 Task: In the Contact  VictoriaLee@cornell.edu, Create email and send with subject: 'Welcome to a New Paradigm: Introducing Our Visionary Solution', and with mail content 'Good Morning,_x000D_
Welcome to a community of trailblazers and innovators. Discover a transformative opportunity that will empower you to thrive in your industry._x000D_
Thanks & Regards', attach the document: Terms_and_conditions.doc and insert image: visitingcard.jpg. Below Thanks and Regards, write facebook and insert the URL: 'www.facebook.com'. Mark checkbox to create task to follow up : Tomorrow. Logged in from softage.5@softage.net
Action: Mouse moved to (82, 52)
Screenshot: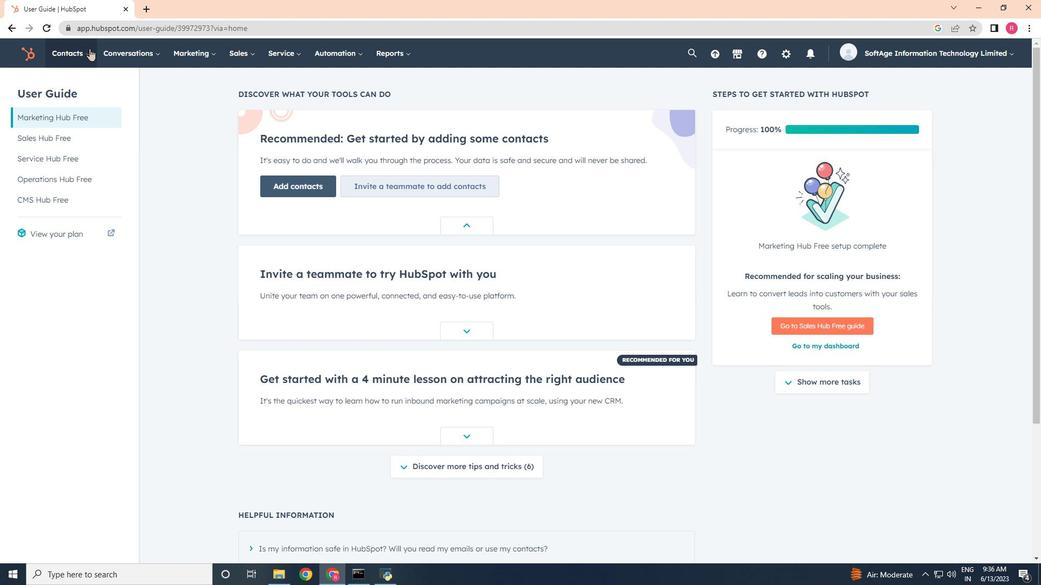 
Action: Mouse pressed left at (82, 52)
Screenshot: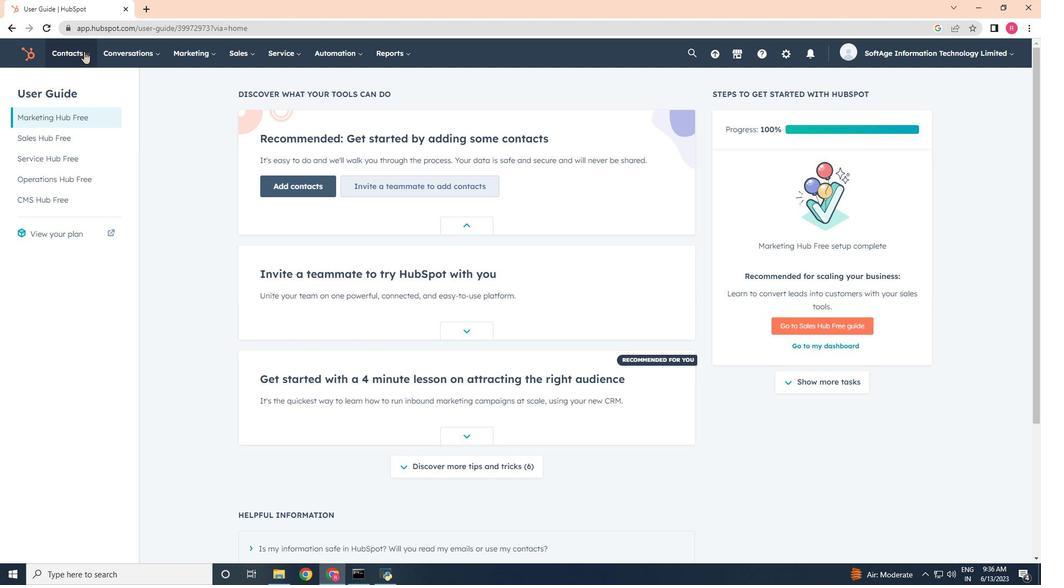 
Action: Mouse moved to (80, 59)
Screenshot: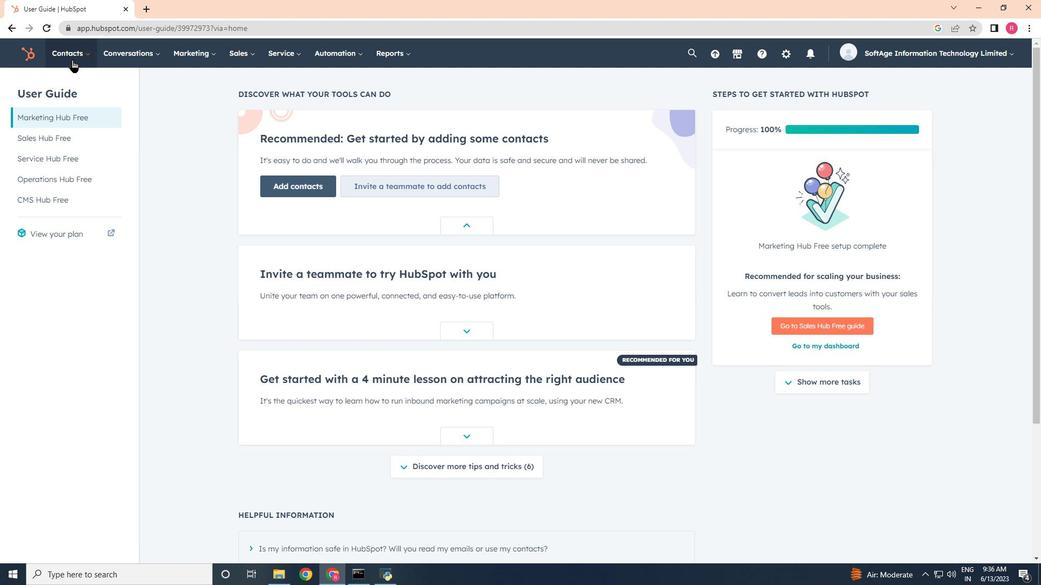 
Action: Mouse pressed left at (80, 59)
Screenshot: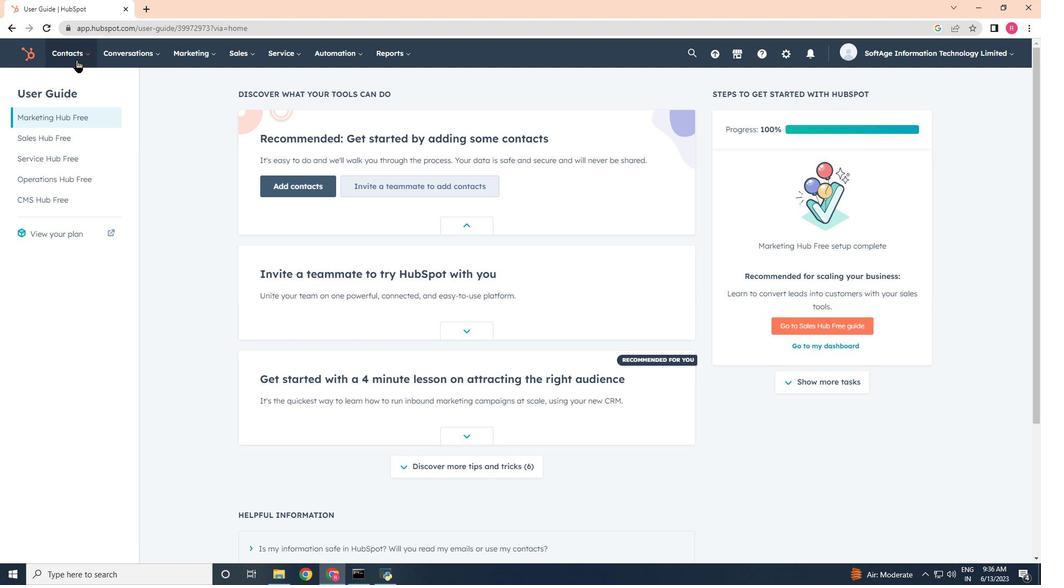 
Action: Mouse moved to (82, 77)
Screenshot: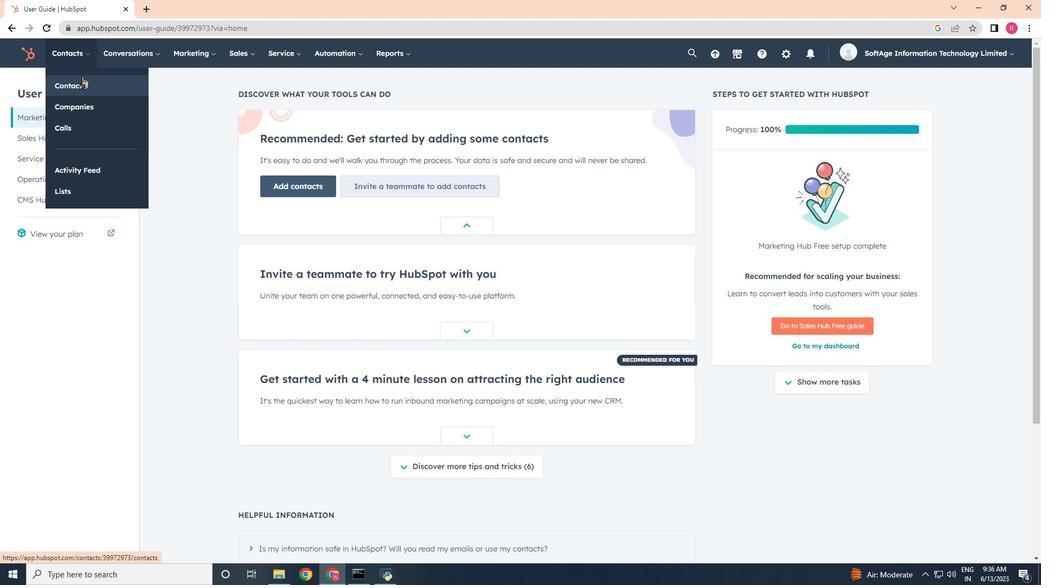 
Action: Mouse pressed left at (82, 77)
Screenshot: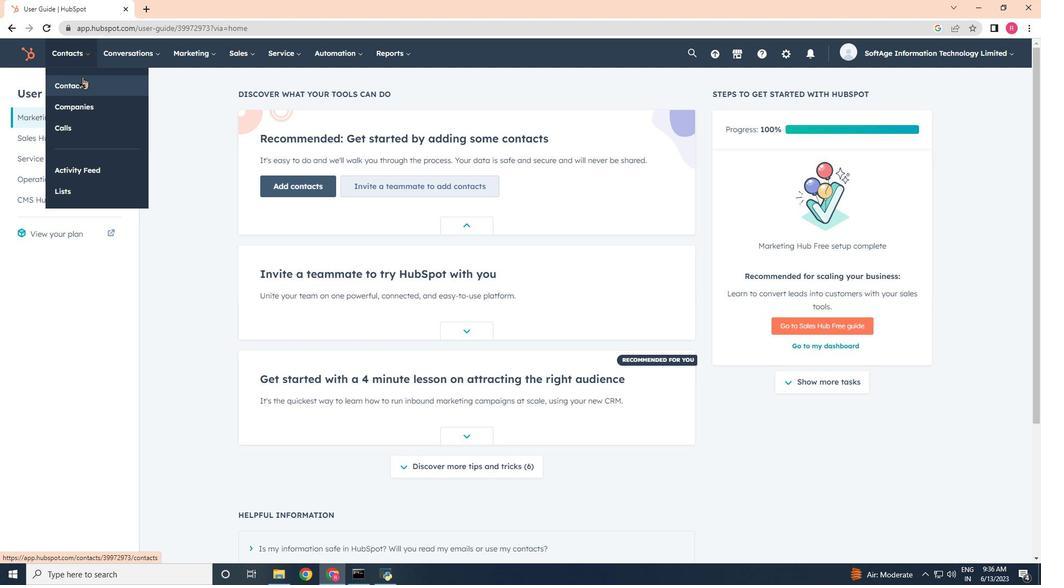 
Action: Mouse moved to (89, 177)
Screenshot: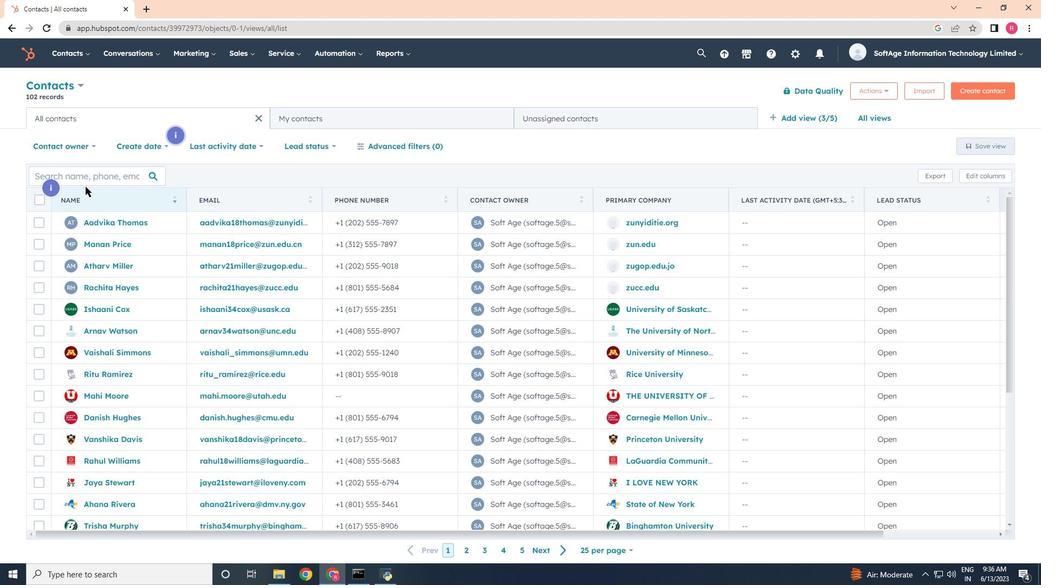 
Action: Mouse pressed left at (89, 177)
Screenshot: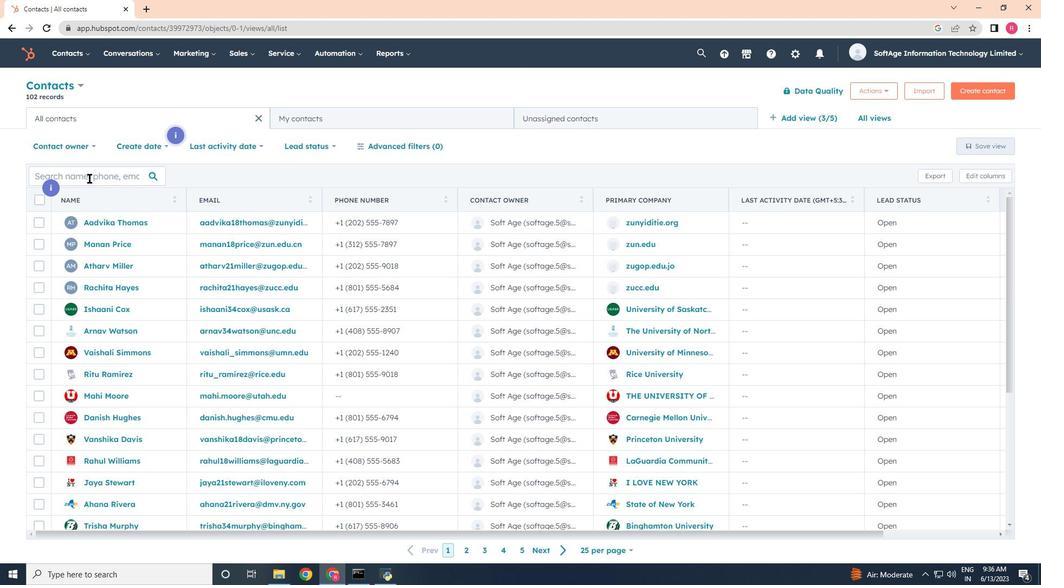 
Action: Mouse moved to (92, 175)
Screenshot: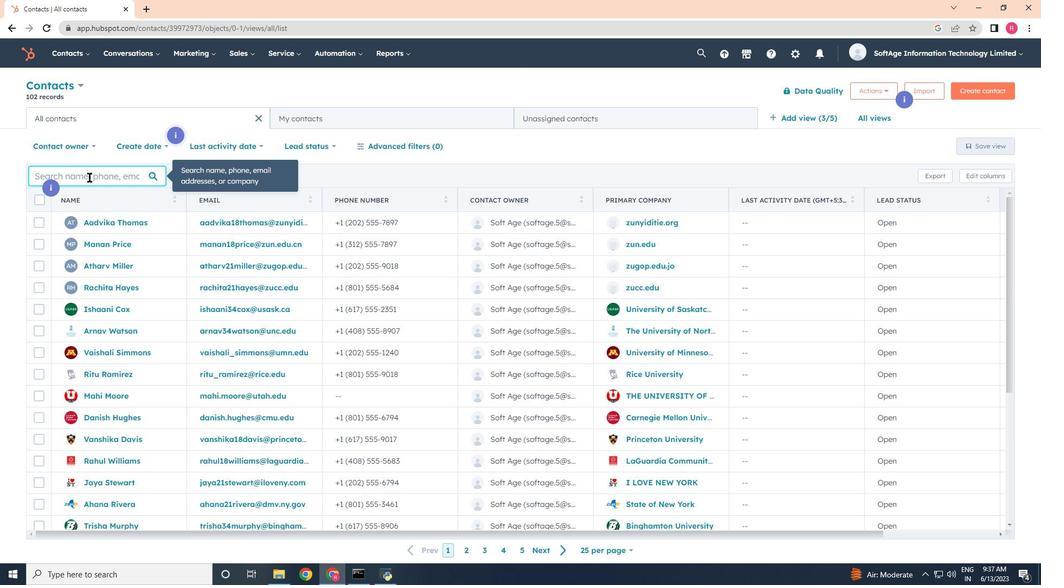 
Action: Key pressed <Key.shift>Vis<Key.backspace>ctoria<Key.shift>Lee<Key.shift>@cornell.edu
Screenshot: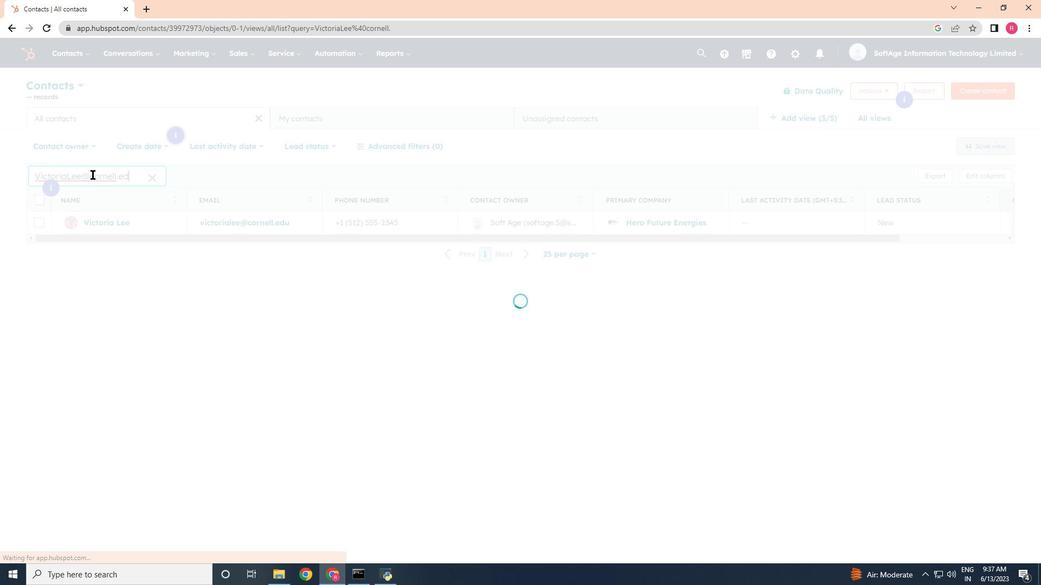 
Action: Mouse moved to (110, 222)
Screenshot: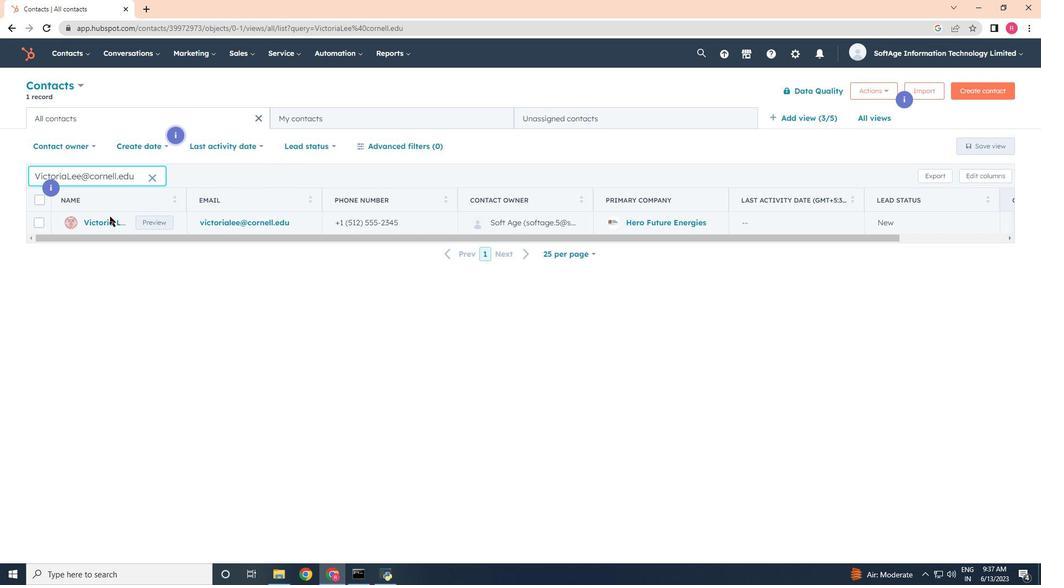 
Action: Mouse pressed left at (110, 222)
Screenshot: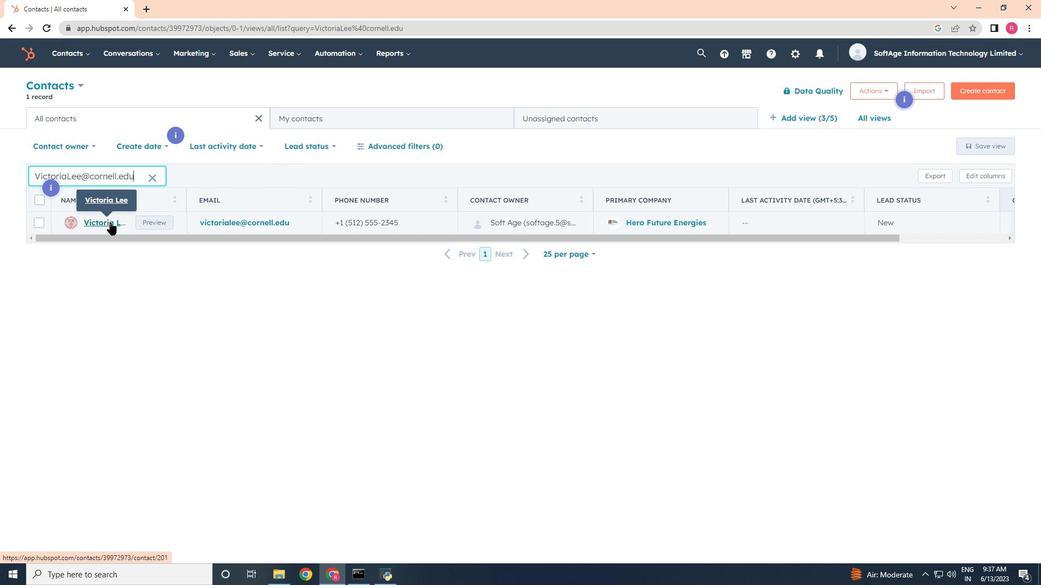 
Action: Mouse moved to (75, 183)
Screenshot: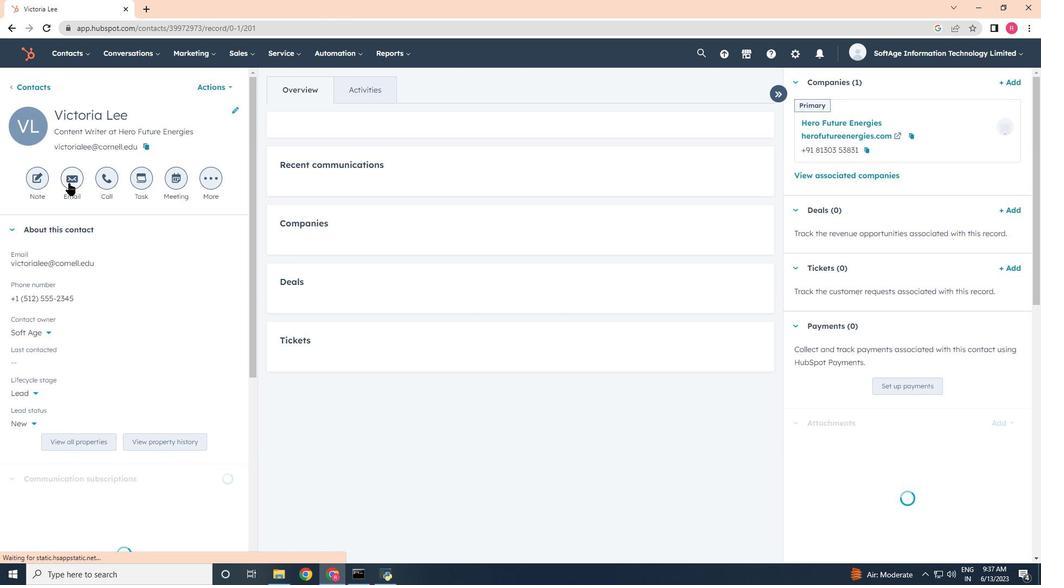 
Action: Mouse pressed left at (75, 183)
Screenshot: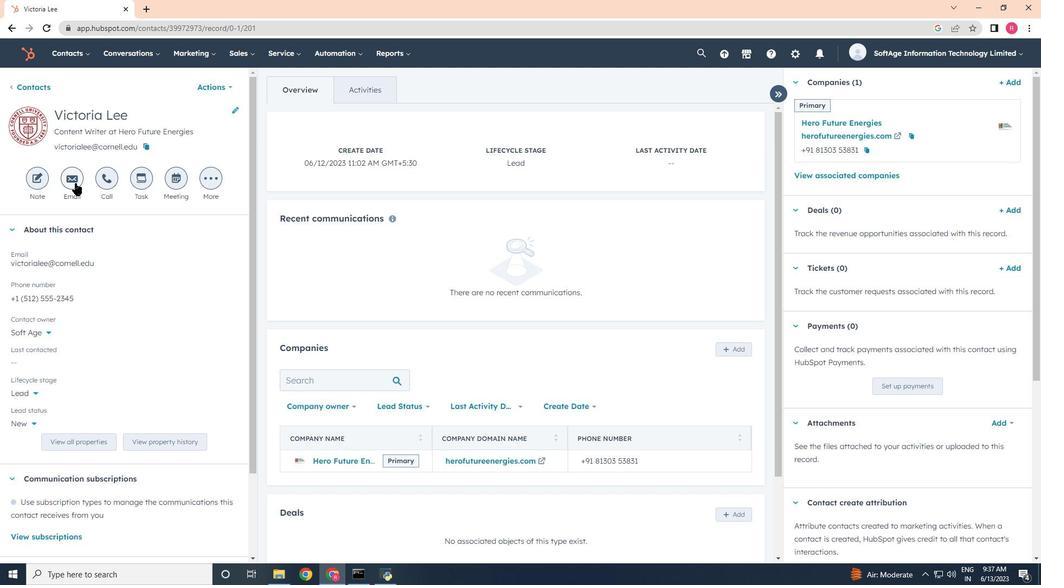 
Action: Mouse moved to (921, 276)
Screenshot: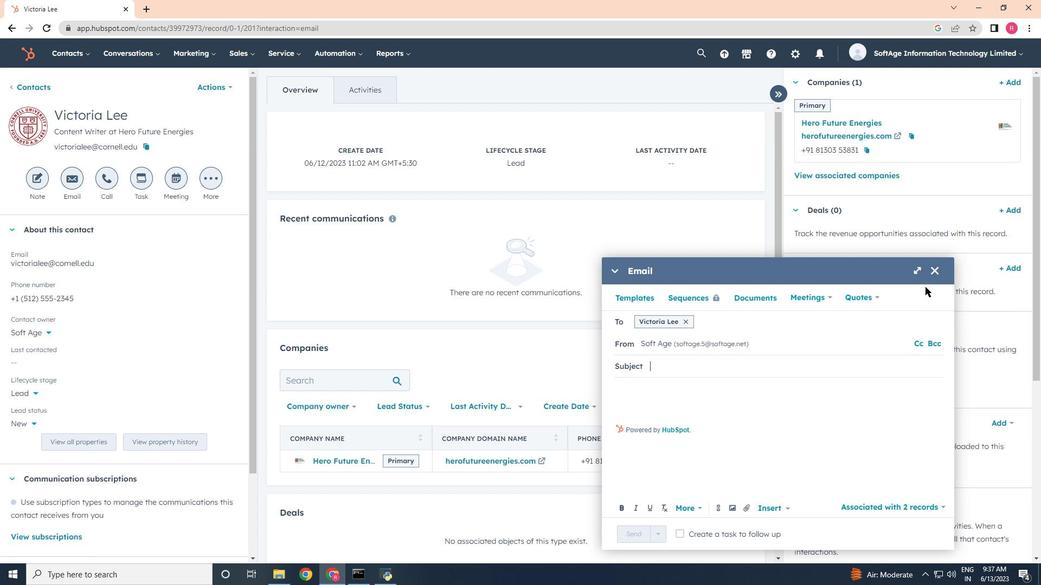 
Action: Mouse pressed left at (921, 276)
Screenshot: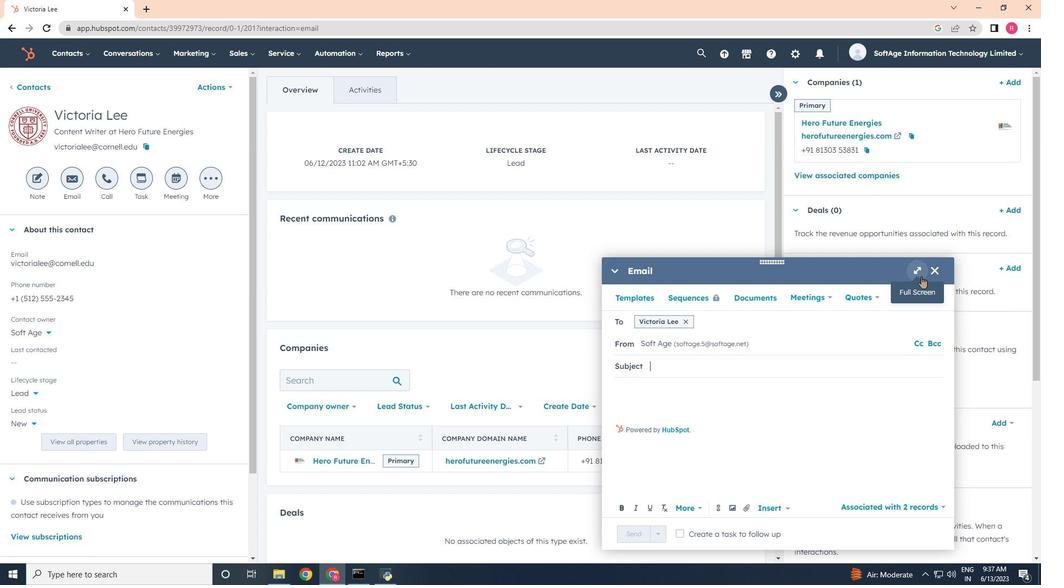 
Action: Mouse moved to (414, 354)
Screenshot: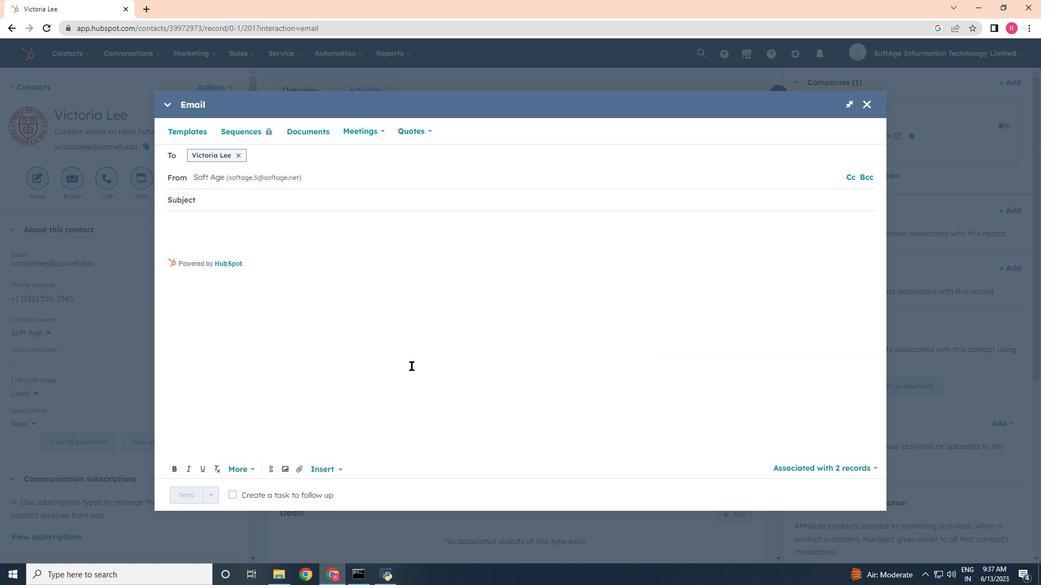 
Action: Key pressed <Key.shift>Welcome<Key.space>to<Key.space><Key.shift>a<Key.space><Key.shift>New<Key.space><Key.shift>{<Key.backspace><Key.shift>Paradigm<Key.shift_r>:<Key.space><Key.shift>Introducing<Key.space><Key.shift>Our<Key.space><Key.shift>C<Key.backspace>=<Key.backspace><Key.shift><Key.shift><Key.shift><Key.shift><Key.shift><Key.shift><Key.shift><Key.shift><Key.shift><Key.shift><Key.shift><Key.shift><Key.shift><Key.shift><Key.shift><Key.shift><Key.shift><Key.shift><Key.shift><Key.shift><Key.shift><Key.shift><Key.shift><Key.shift><Key.shift><Key.shift><Key.shift><Key.shift><Key.shift><Key.shift>Visionary<Key.space><Key.shift>Solution<Key.space><Key.backspace>,
Screenshot: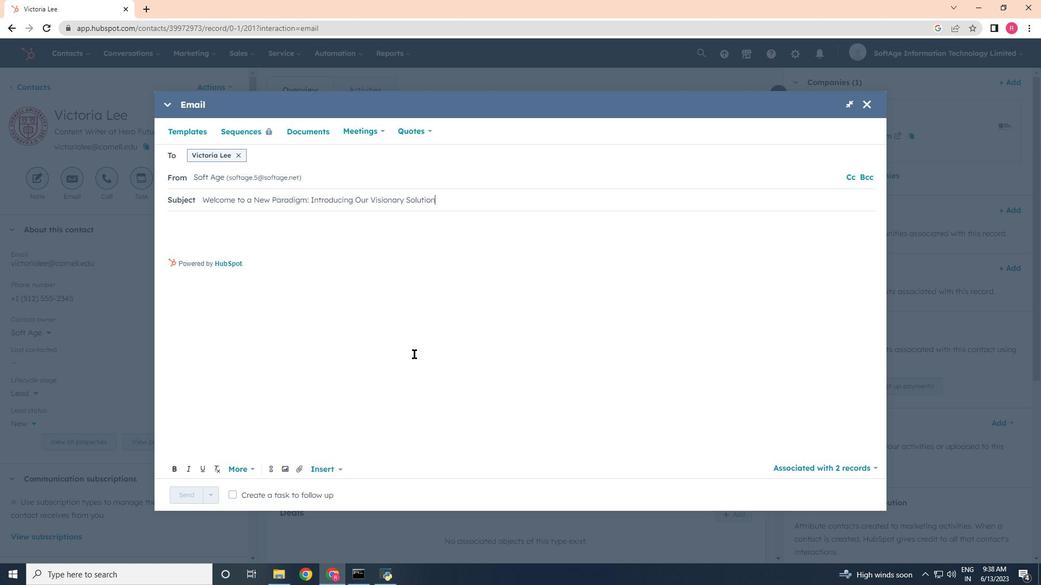 
Action: Mouse moved to (213, 233)
Screenshot: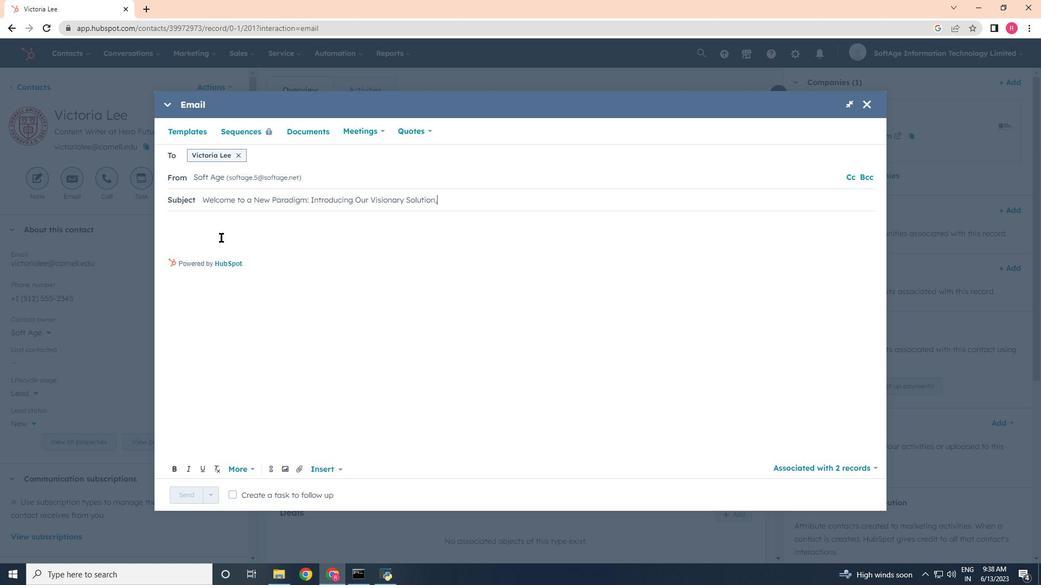 
Action: Mouse pressed left at (213, 233)
Screenshot: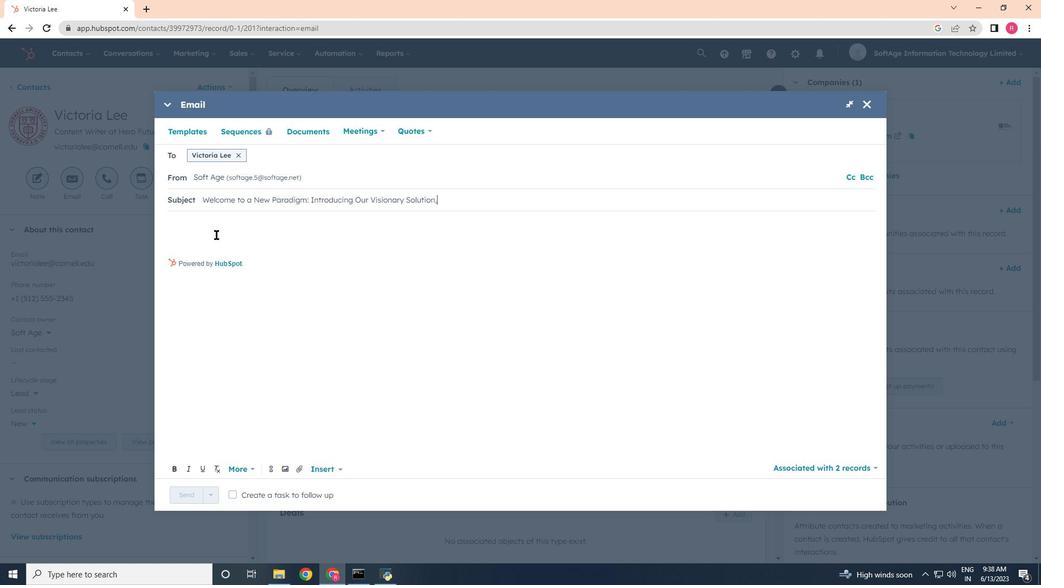 
Action: Key pressed <Key.backspace><Key.backspace><Key.shift>Good<Key.space><Key.shift><Key.shift><Key.shift><Key.shift><Key.shift><Key.shift><Key.shift>Morning,<Key.enter><Key.enter><Key.shift>Welcome<Key.space>to<Key.space>a<Key.space>community<Key.space>of<Key.space>traiblazers<Key.space><Key.backspace><Key.backspace><Key.backspace><Key.backspace><Key.backspace><Key.backspace><Key.backspace><Key.backspace><Key.backspace>ilblazers<Key.space>and<Key.space>innovators<Key.space><Key.backspace>.<Key.space>de<Key.backspace>iscover<Key.space>a<Key.space>transformative<Key.space>opportunity<Key.space>the<Key.backspace>at<Key.space>wil<Key.space><Key.backspace>l<Key.space>empower<Key.space>you<Key.space>to<Key.space>thrive<Key.space>in<Key.space>your<Key.space>industry<Key.space><Key.backspace>.<Key.enter><Key.enter><Key.shift><Key.shift><Key.shift>Thanks<Key.space><Key.shift><Key.shift><Key.shift><Key.shift><Key.shift><Key.shift><Key.shift><Key.shift><Key.shift><Key.shift><Key.shift><Key.shift><Key.shift><Key.shift><Key.shift><Key.shift><Key.shift><Key.shift><Key.shift><Key.shift><Key.shift><Key.shift><Key.shift><Key.shift><Key.shift><Key.shift><Key.shift><Key.shift><Key.shift><Key.shift>&<Key.space><Key.shift>Regards,<Key.enter>
Screenshot: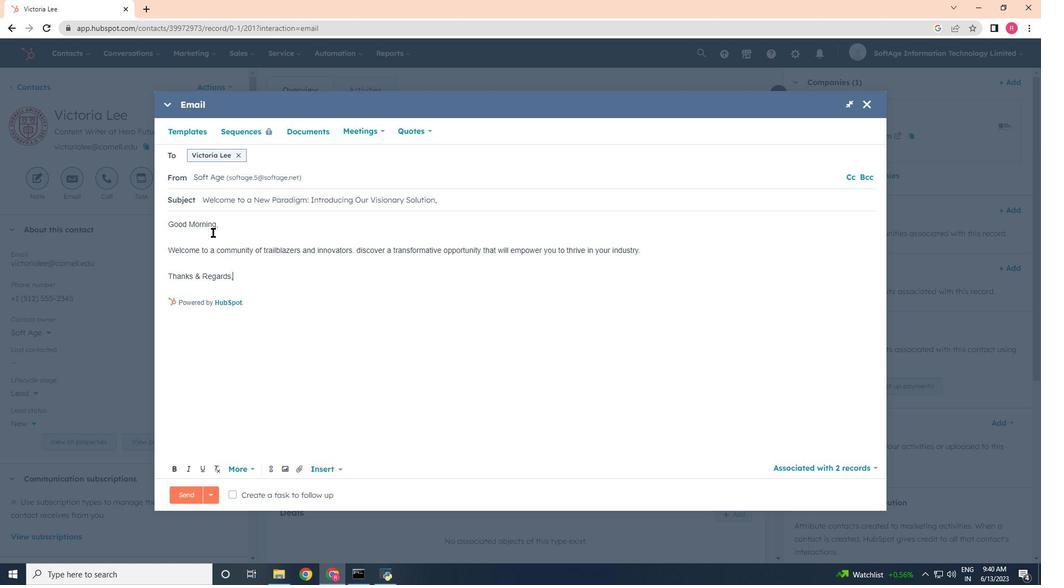 
Action: Mouse moved to (300, 473)
Screenshot: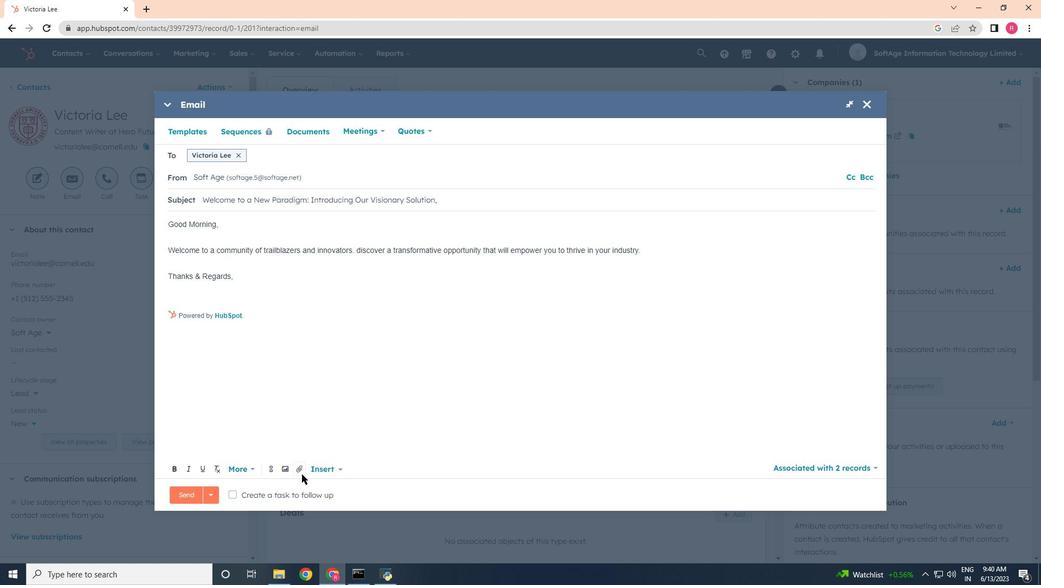 
Action: Mouse pressed left at (300, 473)
Screenshot: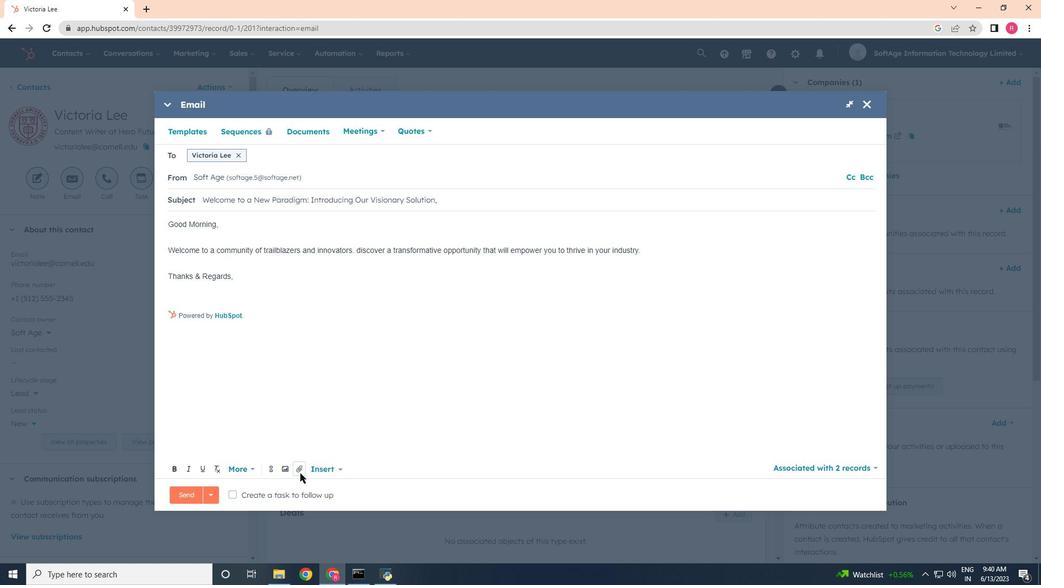 
Action: Mouse moved to (313, 442)
Screenshot: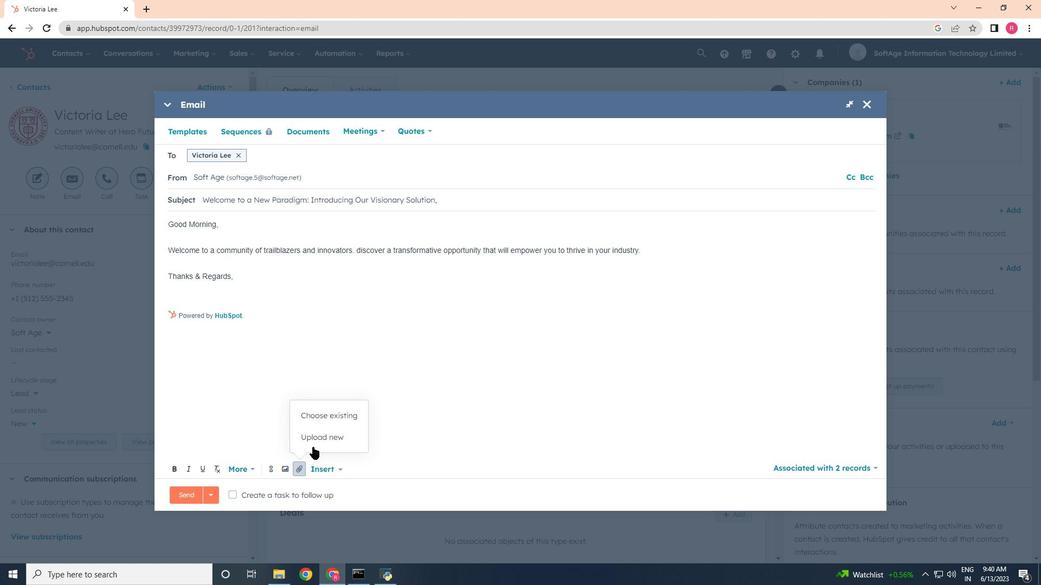
Action: Mouse pressed left at (313, 442)
Screenshot: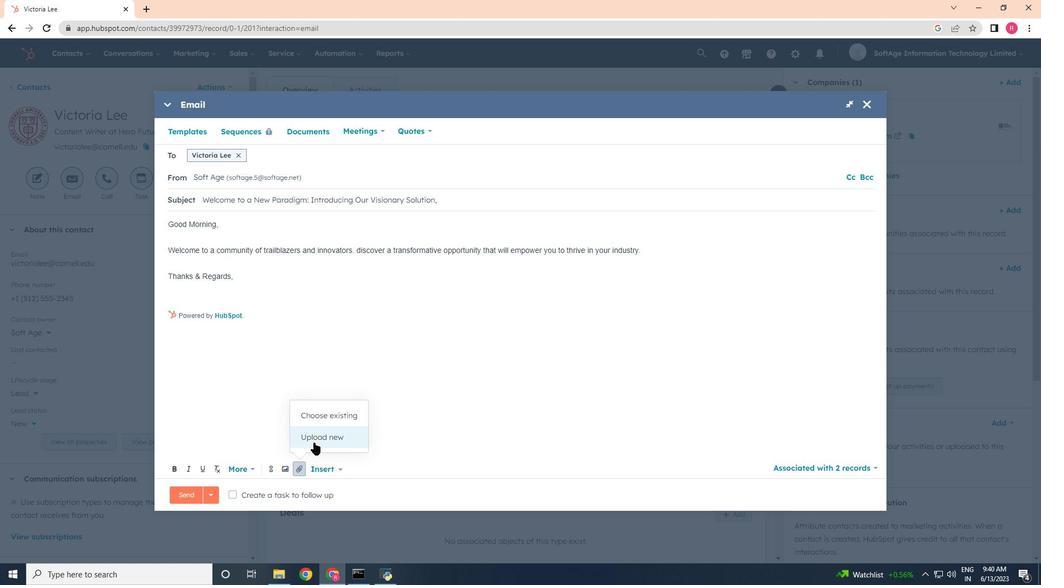 
Action: Mouse moved to (191, 198)
Screenshot: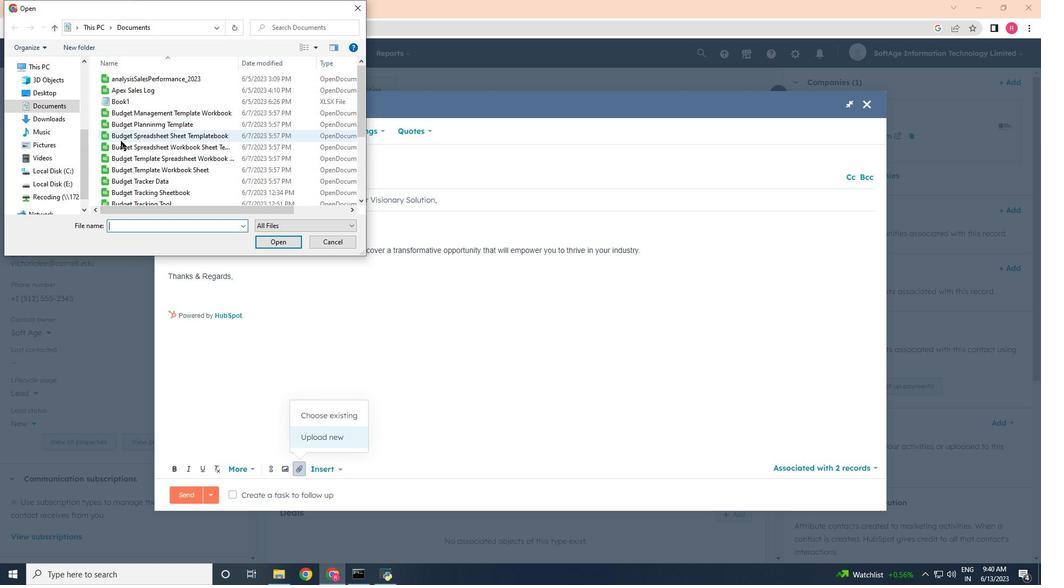 
Action: Mouse scrolled (191, 197) with delta (0, 0)
Screenshot: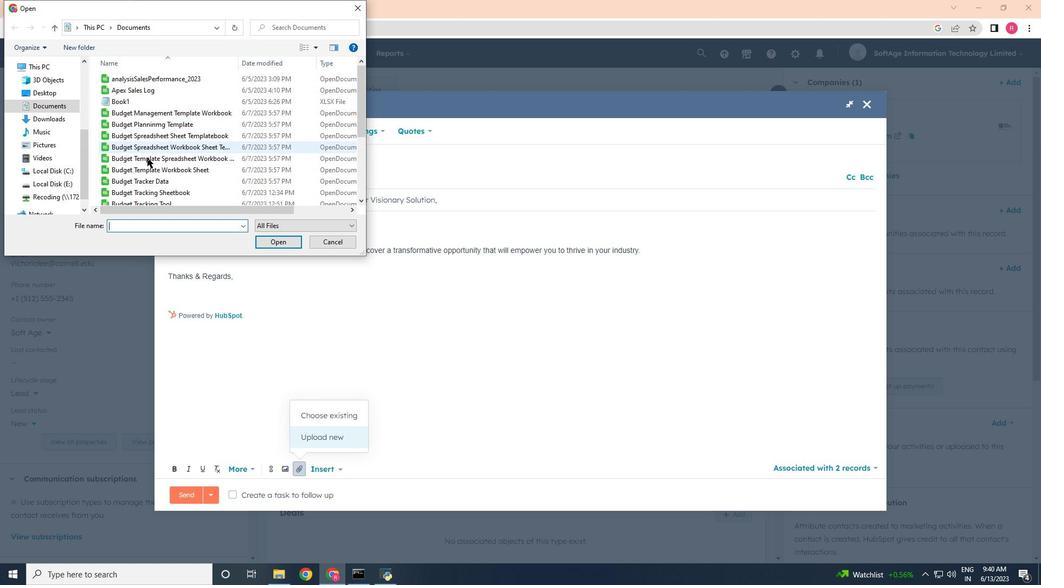 
Action: Mouse scrolled (191, 197) with delta (0, 0)
Screenshot: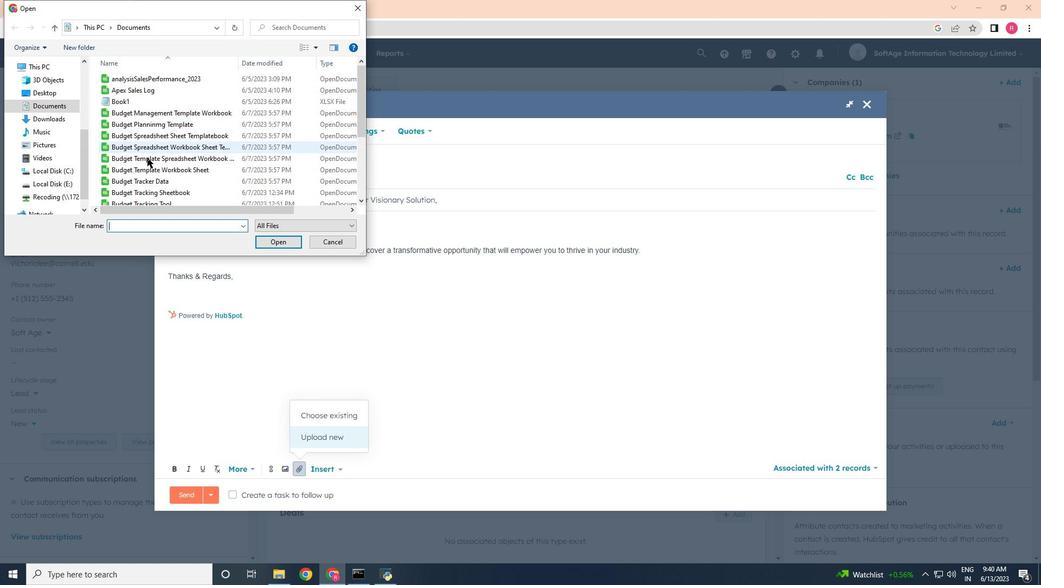 
Action: Mouse scrolled (191, 197) with delta (0, 0)
Screenshot: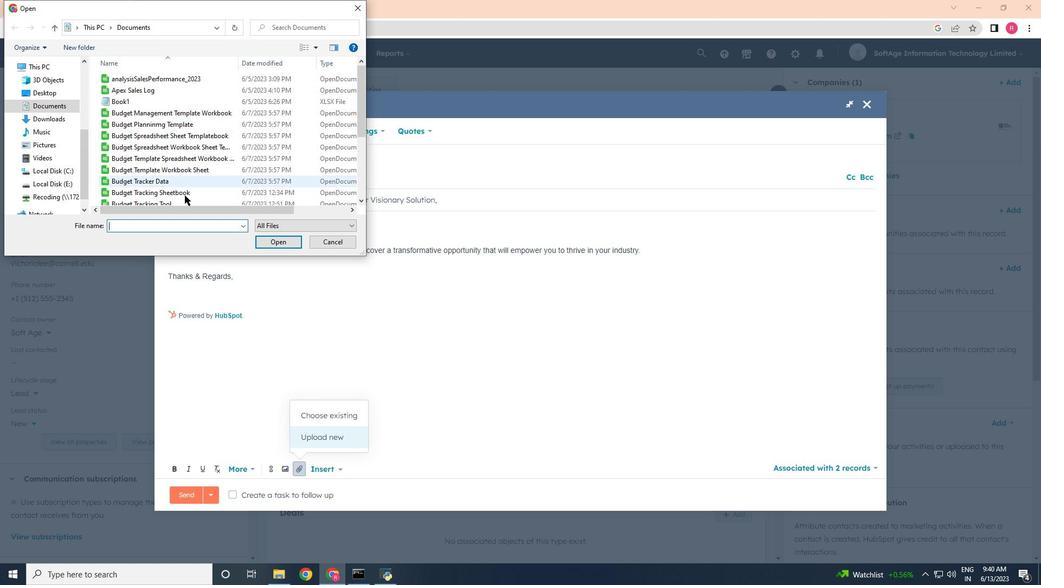 
Action: Mouse scrolled (191, 197) with delta (0, 0)
Screenshot: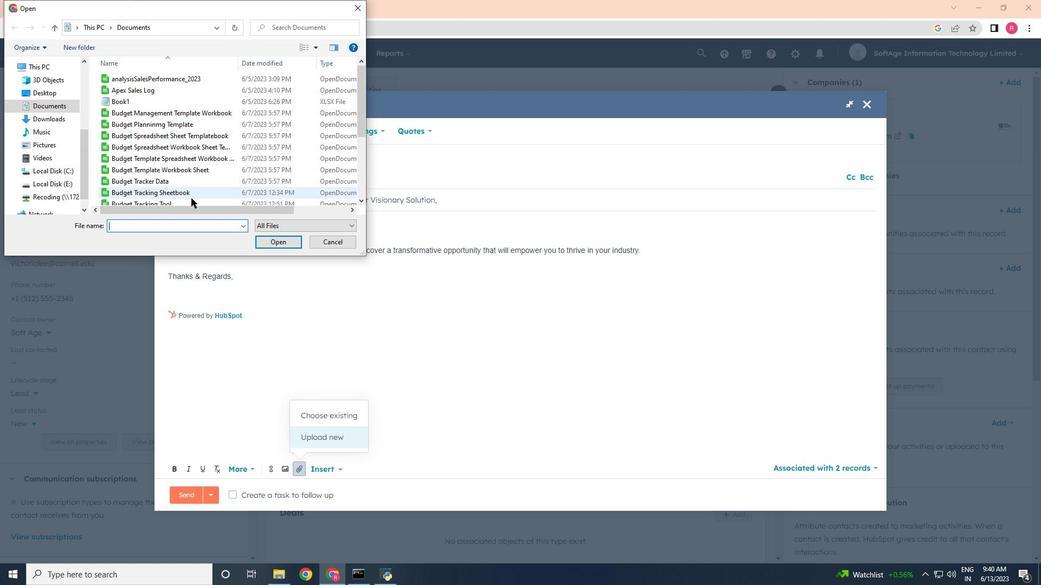 
Action: Mouse scrolled (191, 197) with delta (0, 0)
Screenshot: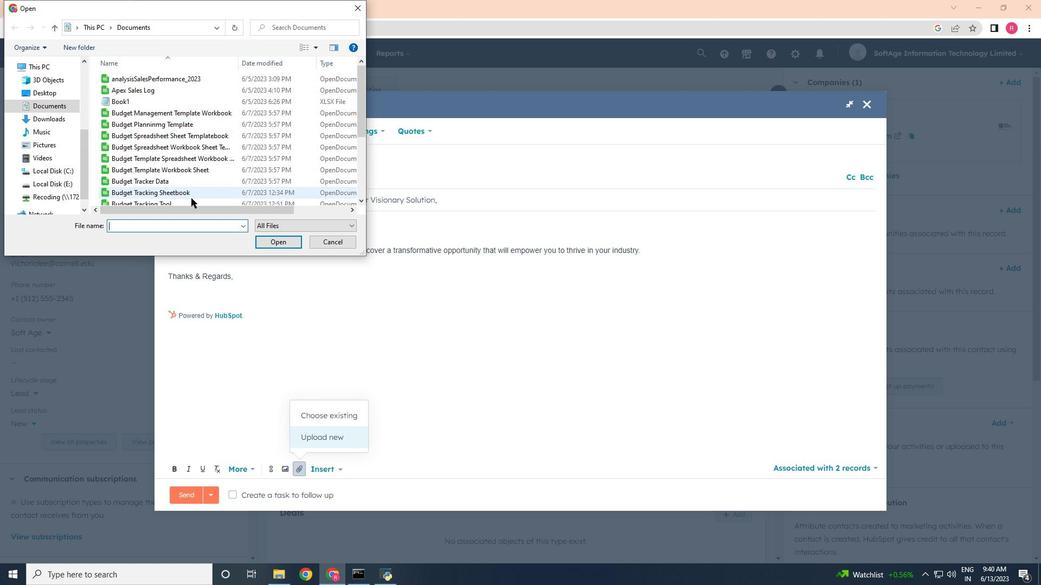 
Action: Mouse moved to (189, 191)
Screenshot: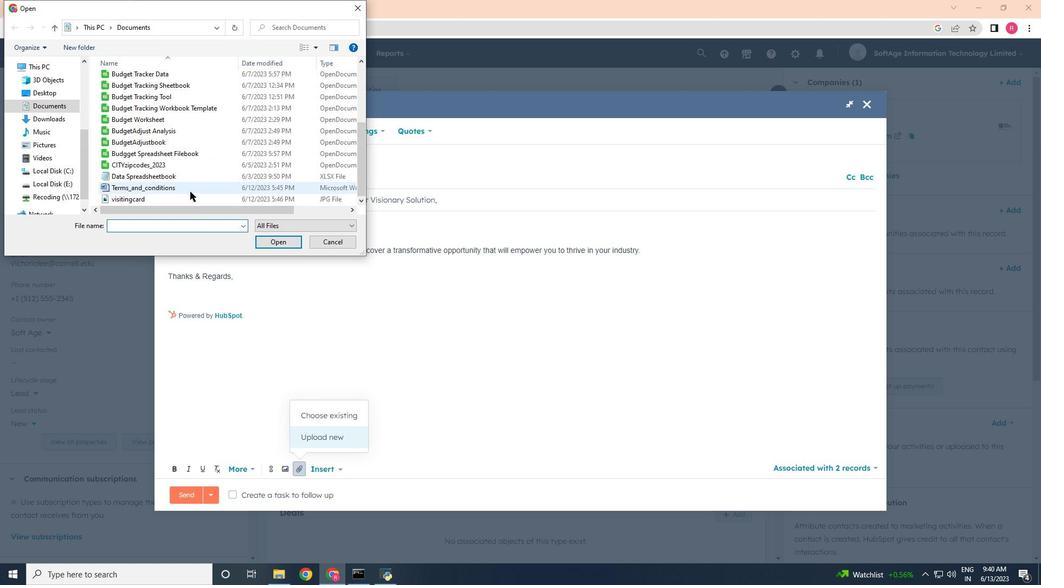 
Action: Mouse pressed left at (189, 191)
Screenshot: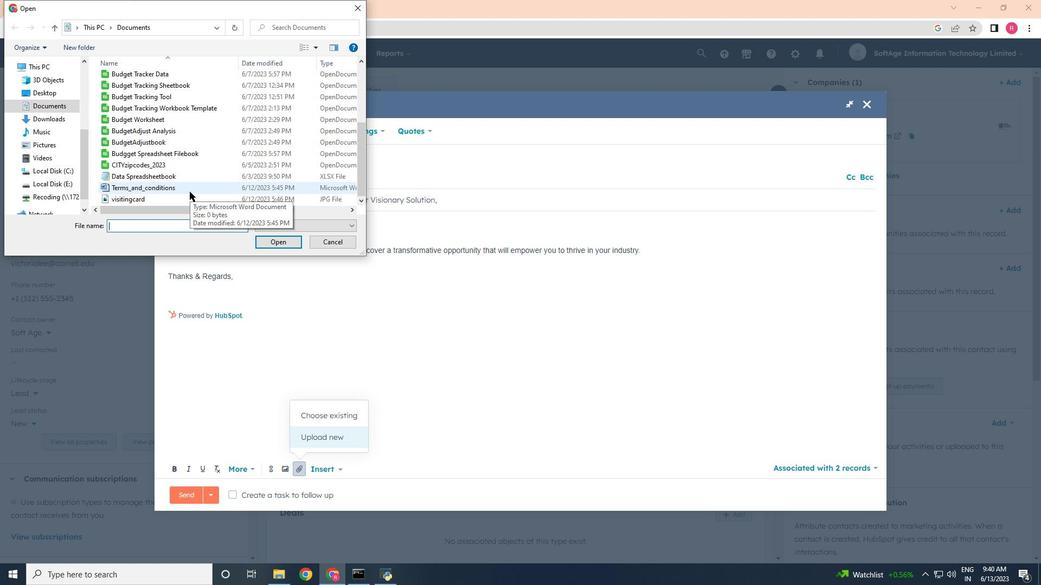 
Action: Mouse moved to (273, 241)
Screenshot: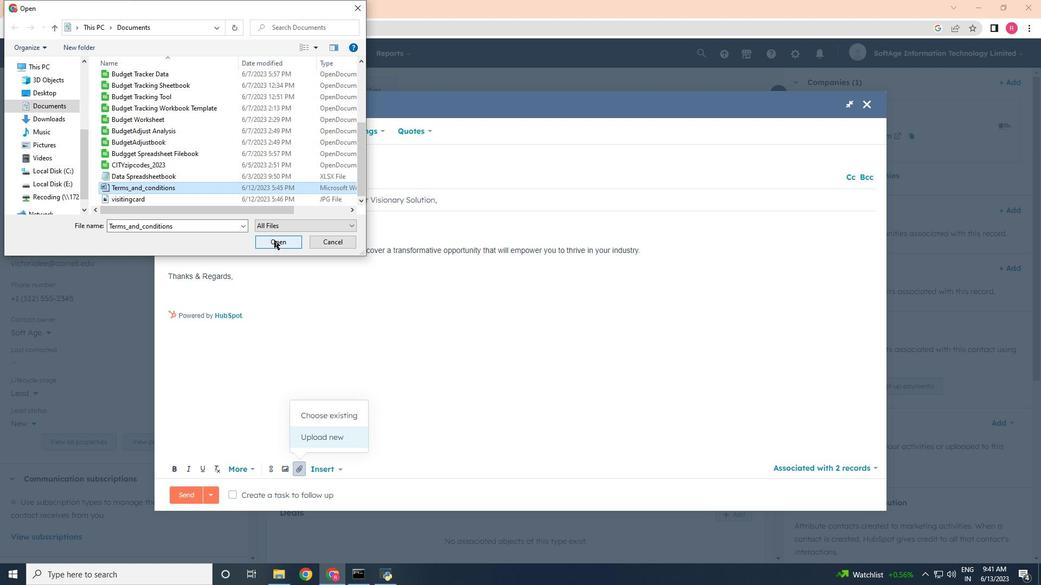 
Action: Mouse pressed left at (273, 241)
Screenshot: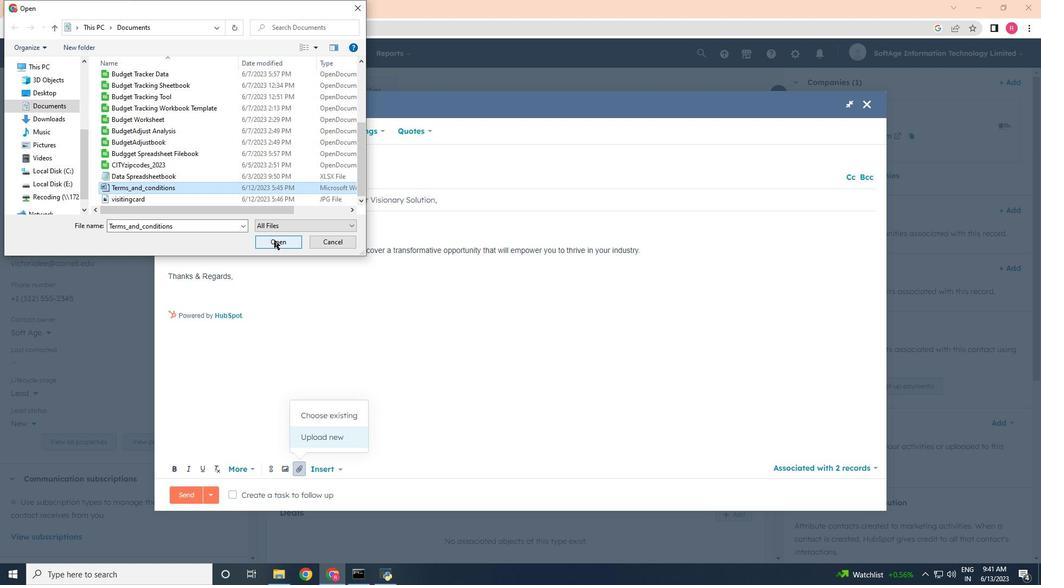 
Action: Mouse moved to (298, 439)
Screenshot: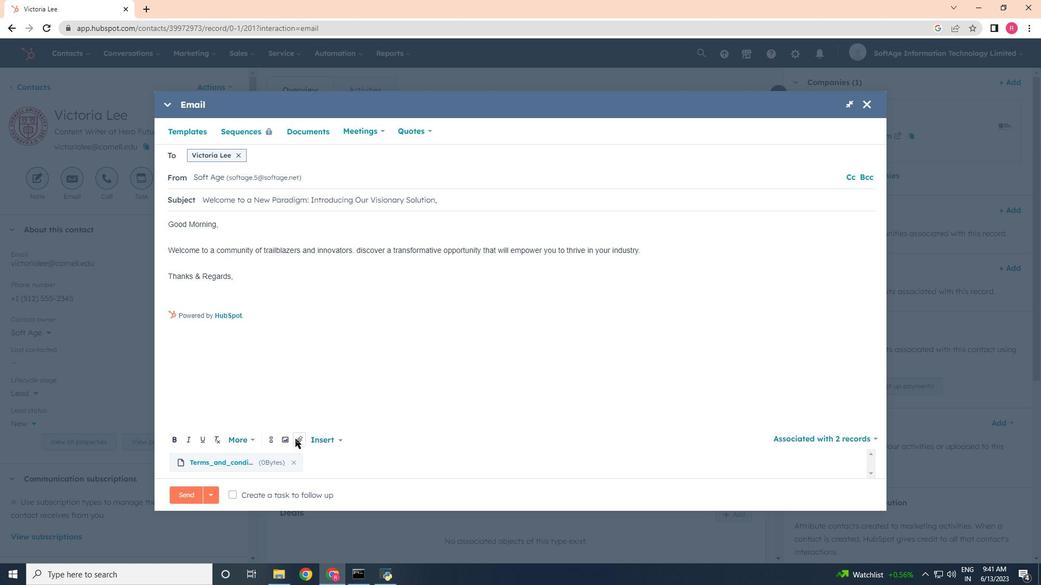 
Action: Mouse pressed left at (298, 439)
Screenshot: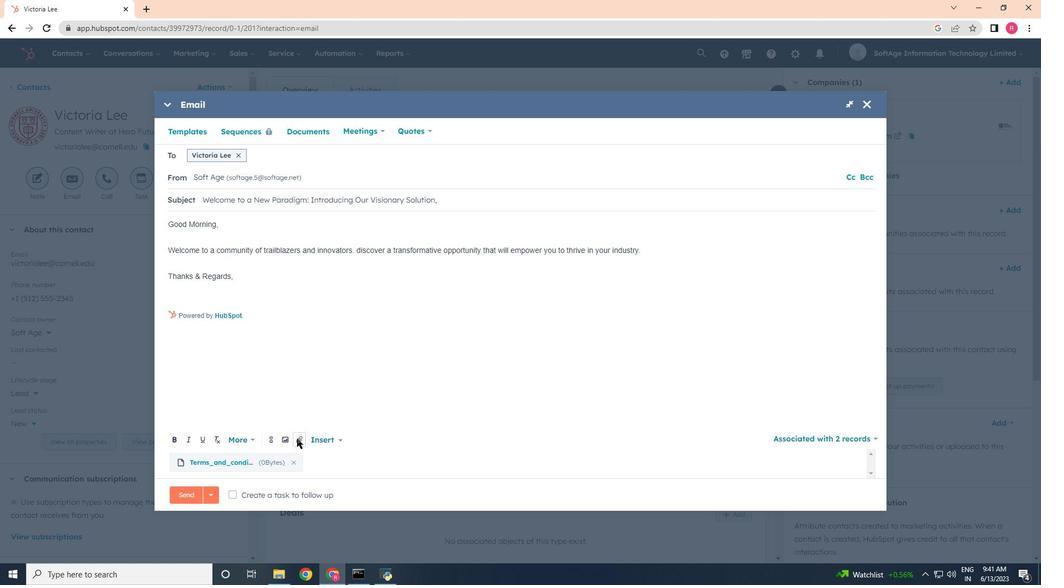 
Action: Mouse moved to (312, 412)
Screenshot: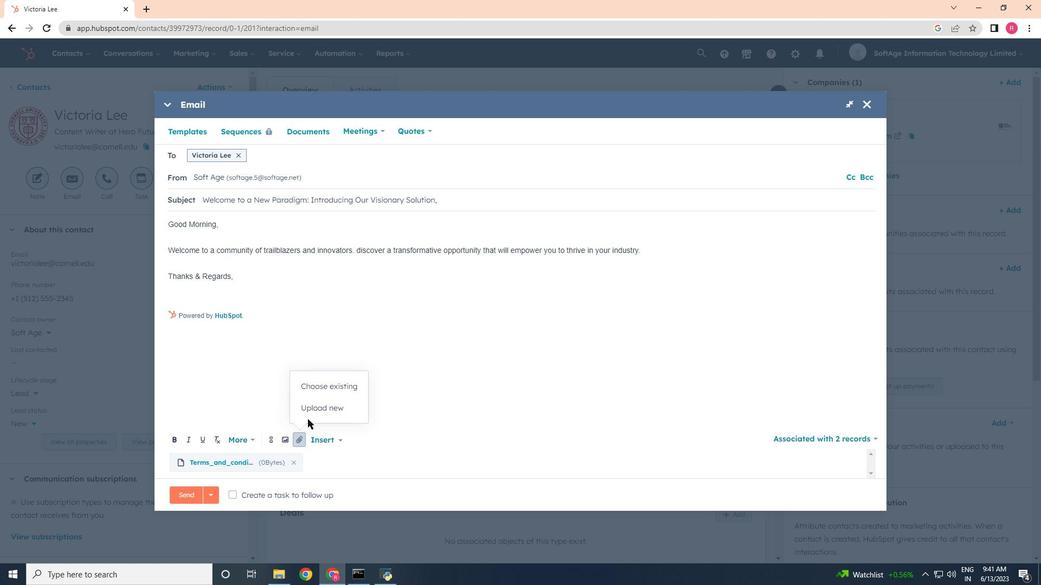 
Action: Mouse pressed left at (312, 412)
Screenshot: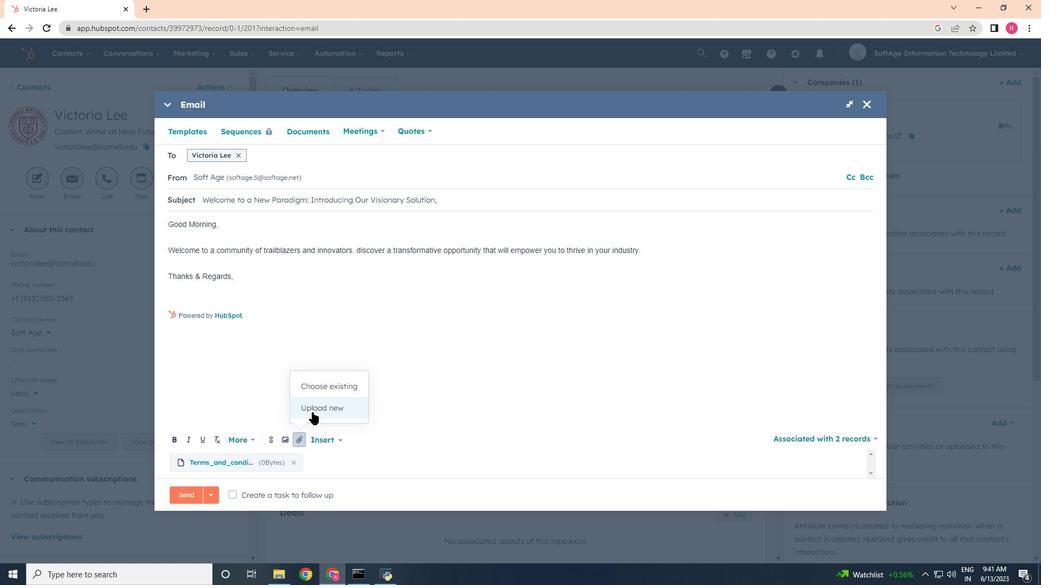 
Action: Mouse moved to (184, 203)
Screenshot: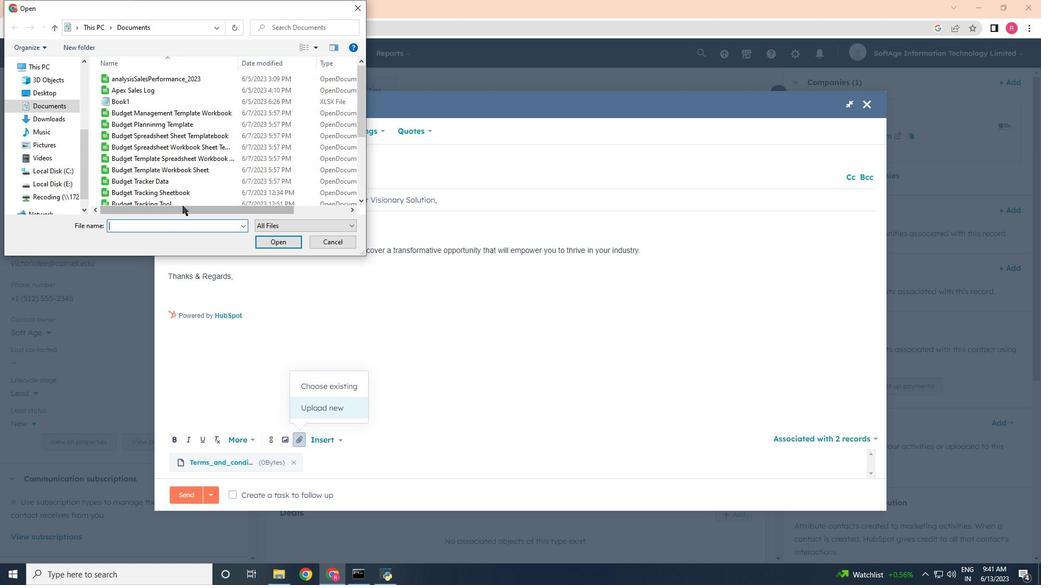 
Action: Mouse scrolled (184, 202) with delta (0, 0)
Screenshot: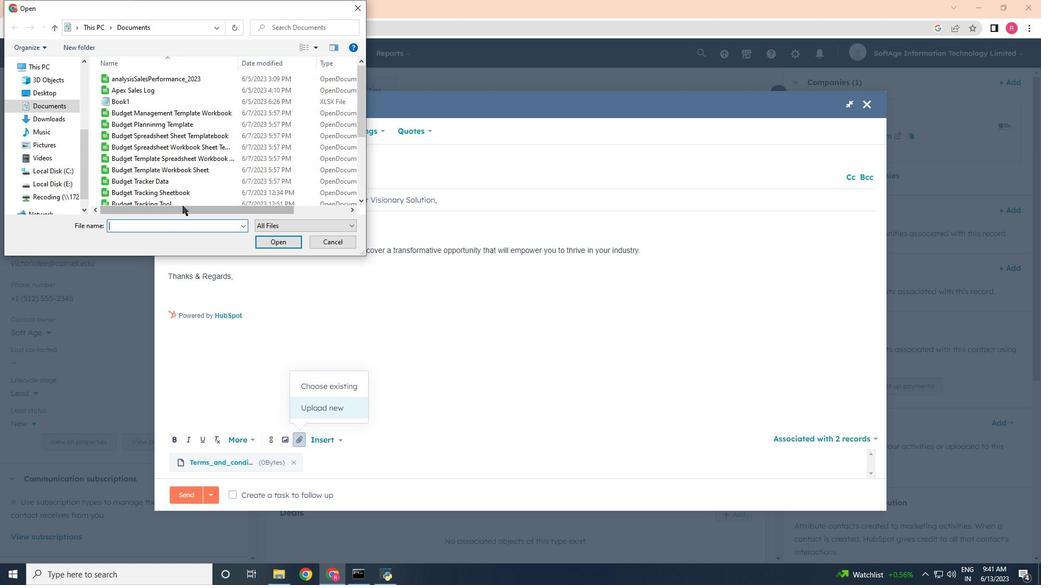 
Action: Mouse scrolled (184, 202) with delta (0, 0)
Screenshot: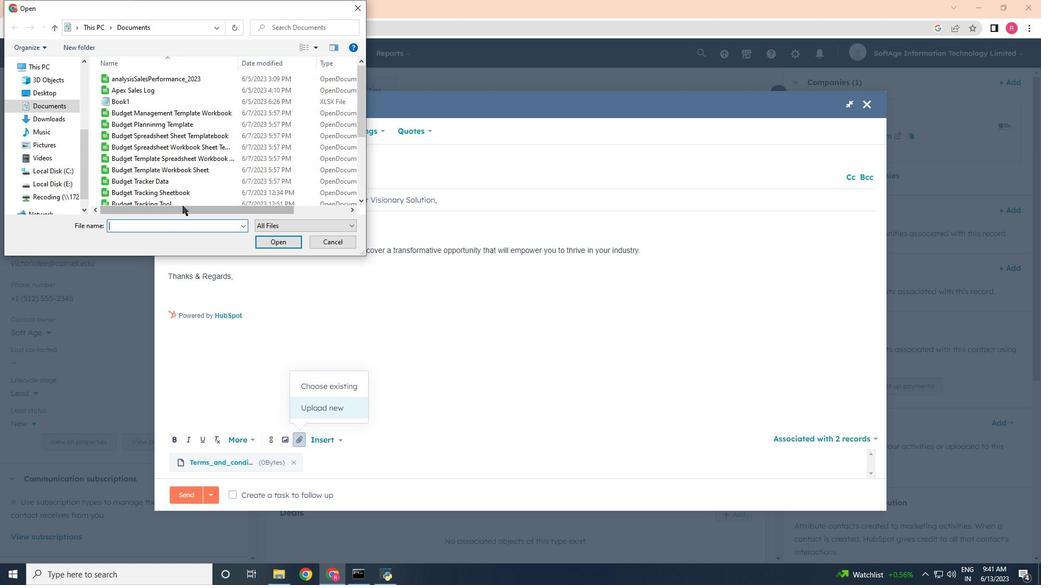 
Action: Mouse scrolled (184, 202) with delta (0, 0)
Screenshot: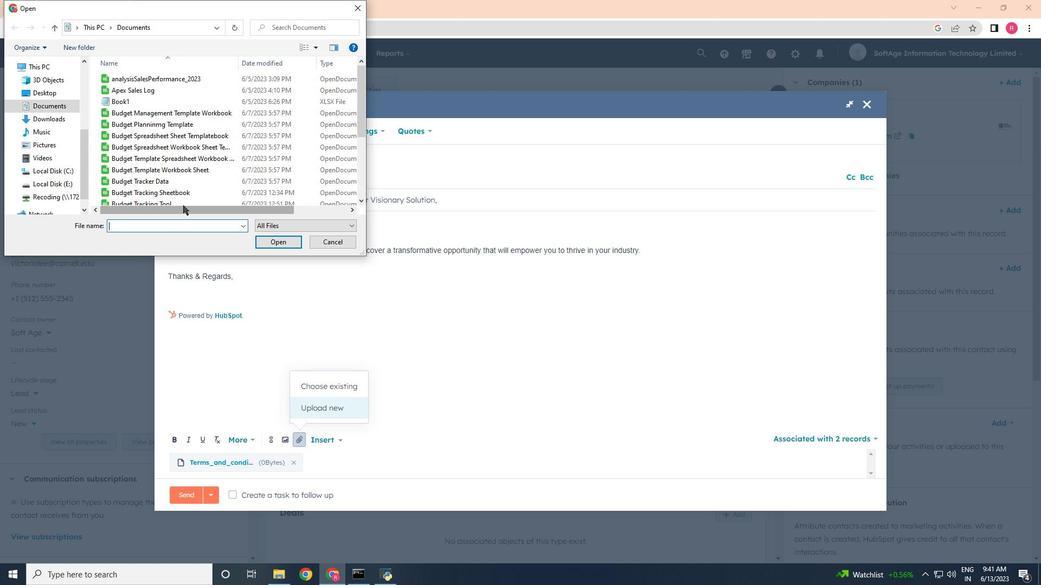 
Action: Mouse scrolled (184, 202) with delta (0, 0)
Screenshot: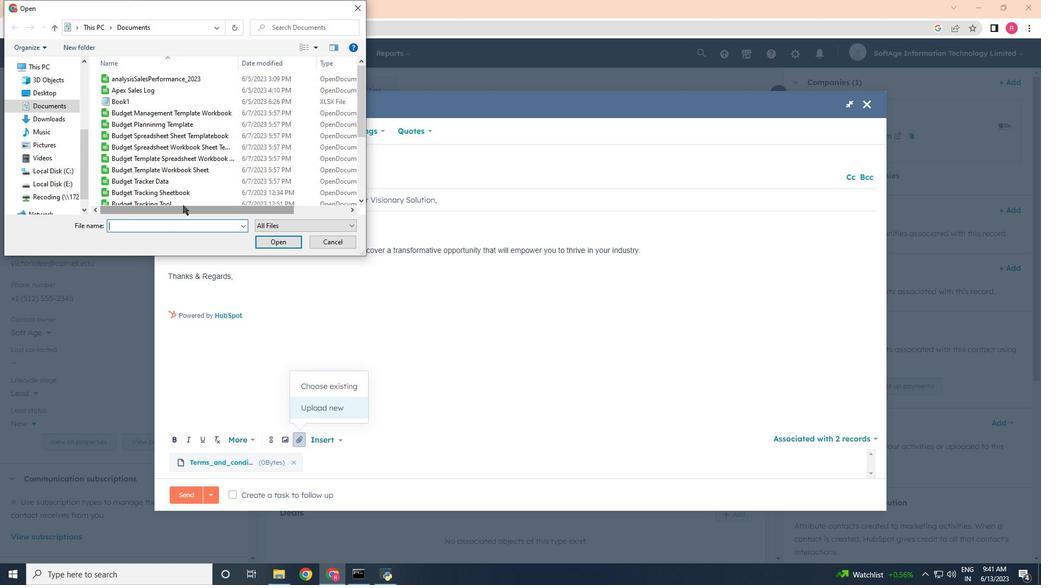 
Action: Mouse moved to (184, 203)
Screenshot: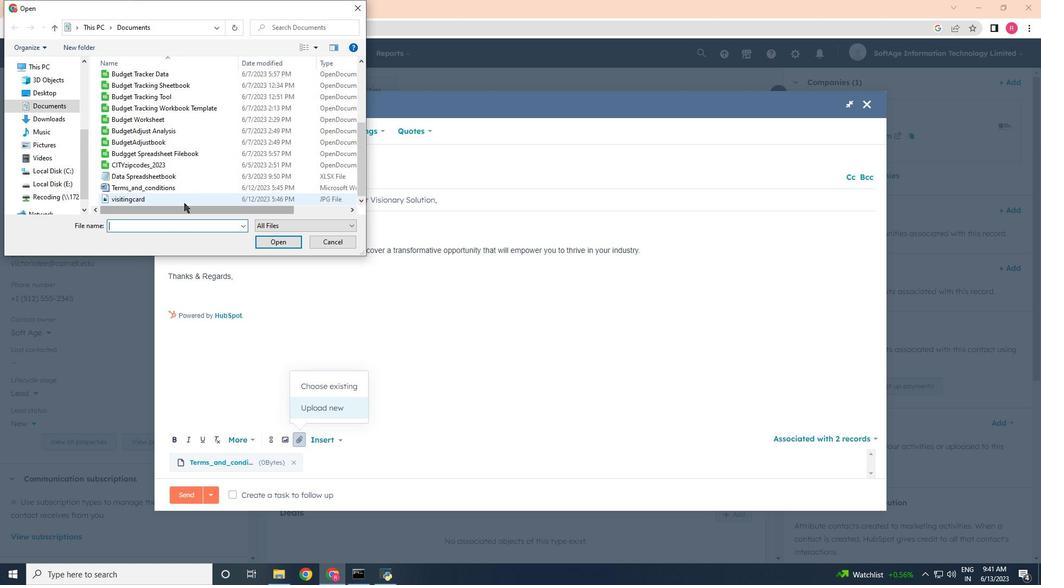 
Action: Mouse scrolled (184, 202) with delta (0, 0)
Screenshot: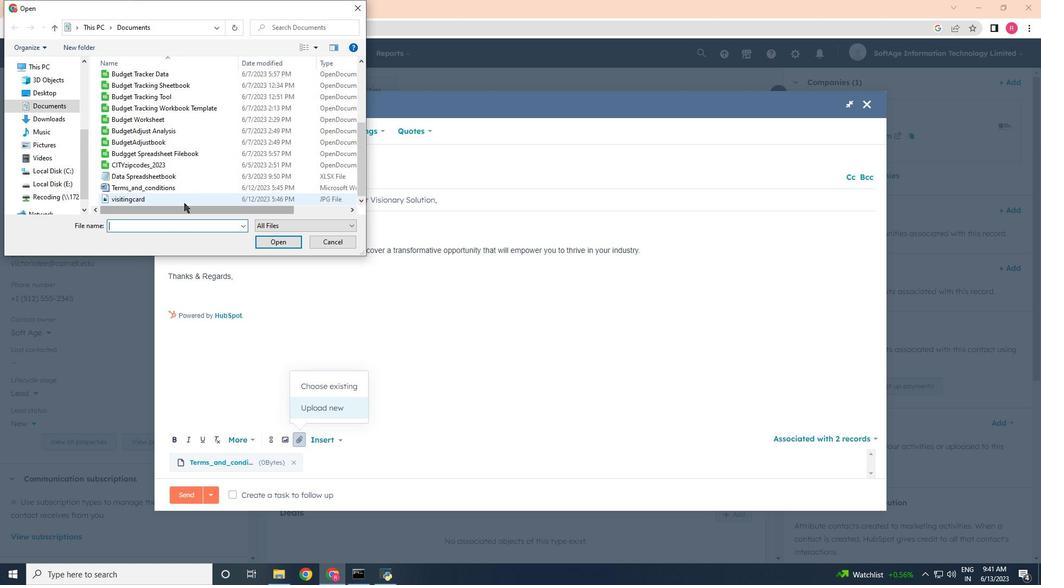 
Action: Mouse scrolled (184, 202) with delta (0, 0)
Screenshot: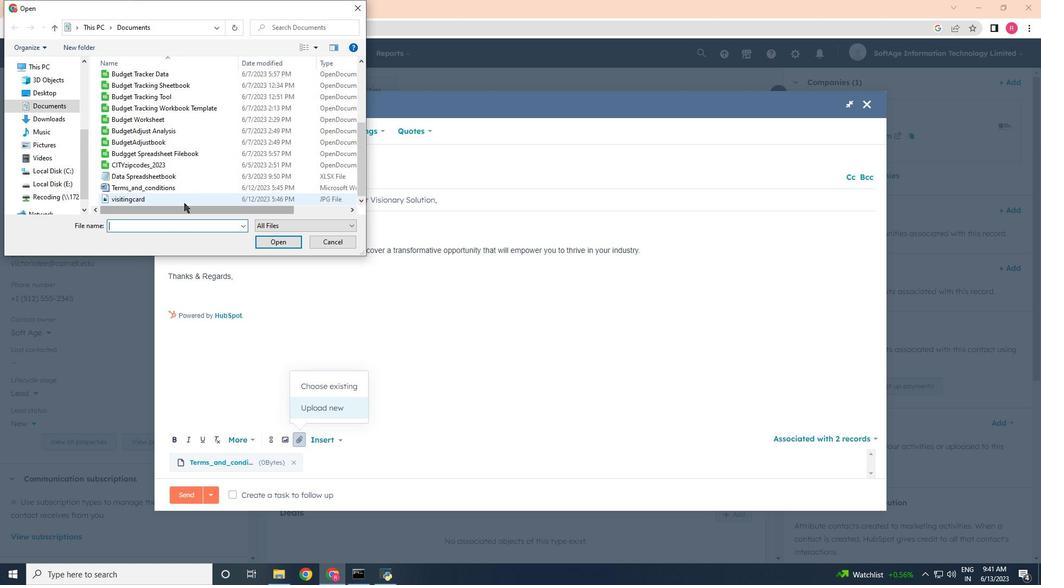 
Action: Mouse moved to (184, 203)
Screenshot: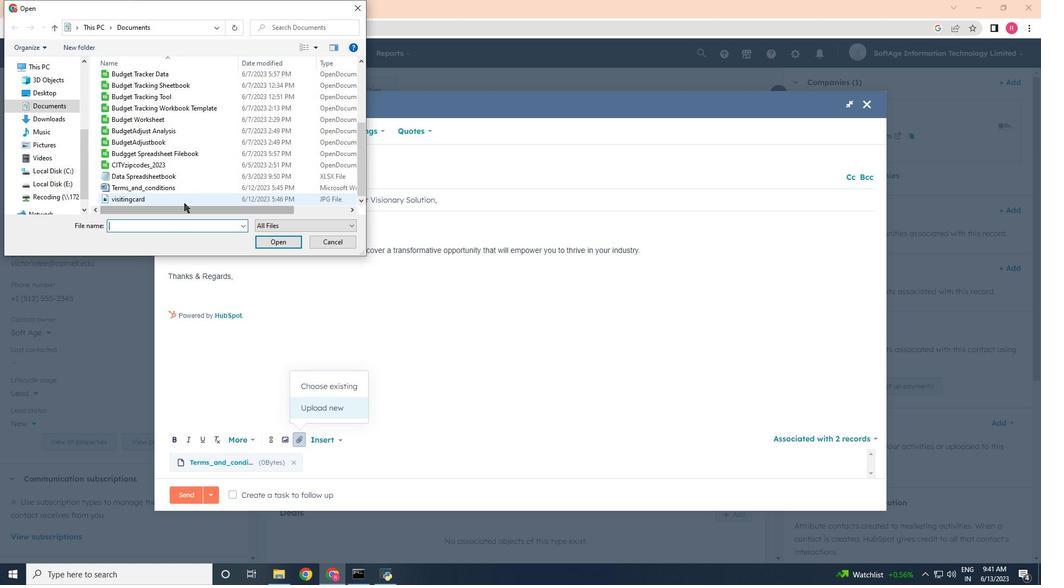 
Action: Mouse scrolled (184, 203) with delta (0, 0)
Screenshot: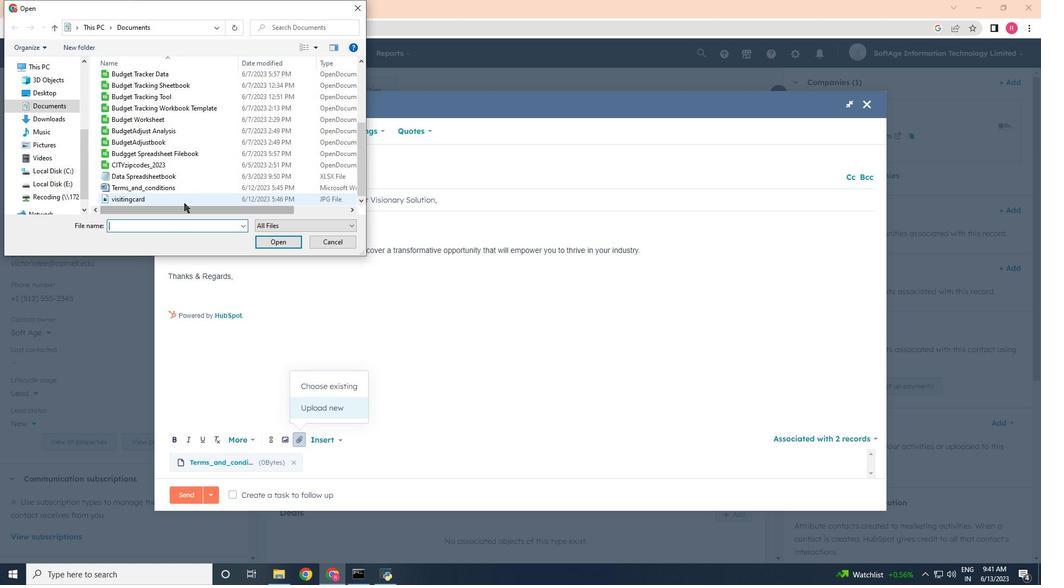 
Action: Mouse moved to (184, 203)
Screenshot: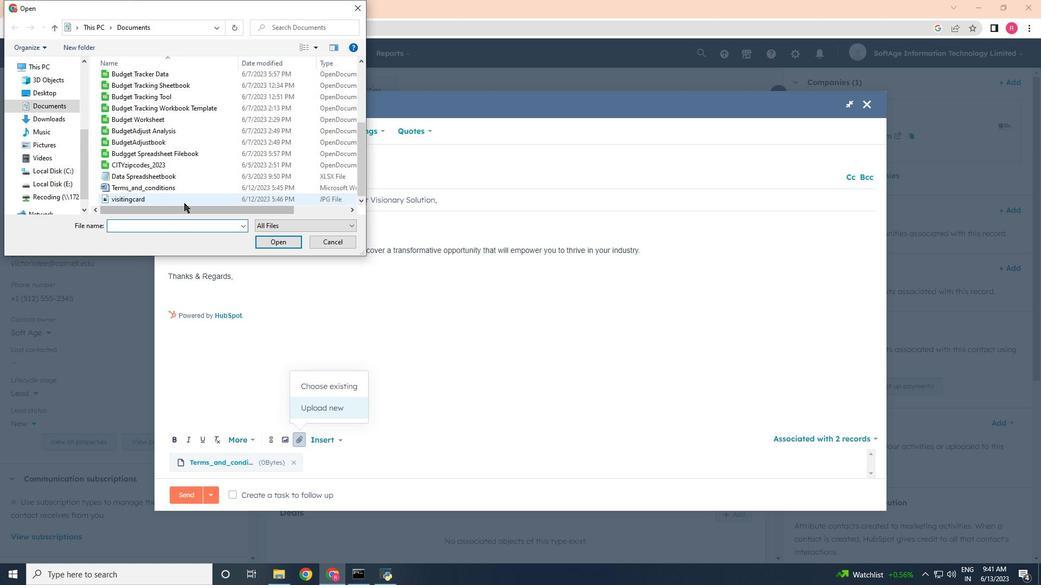 
Action: Mouse pressed left at (184, 203)
Screenshot: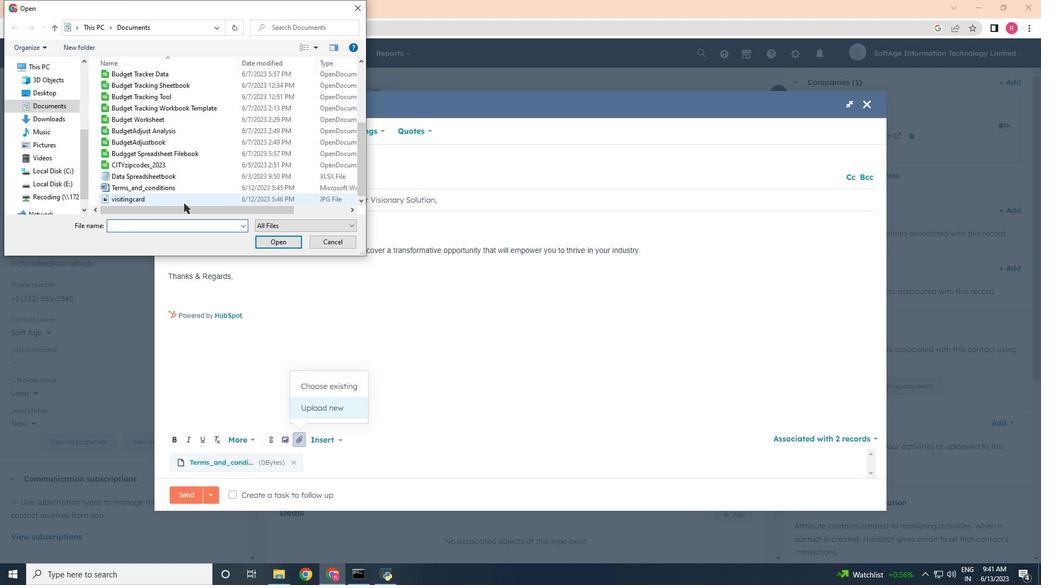 
Action: Mouse moved to (269, 246)
Screenshot: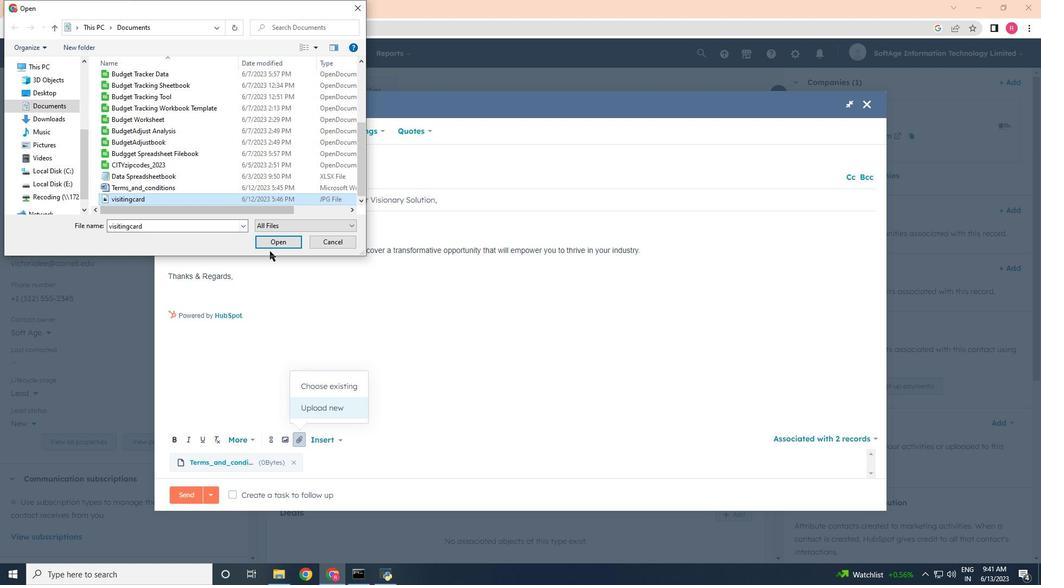 
Action: Mouse pressed left at (269, 246)
Screenshot: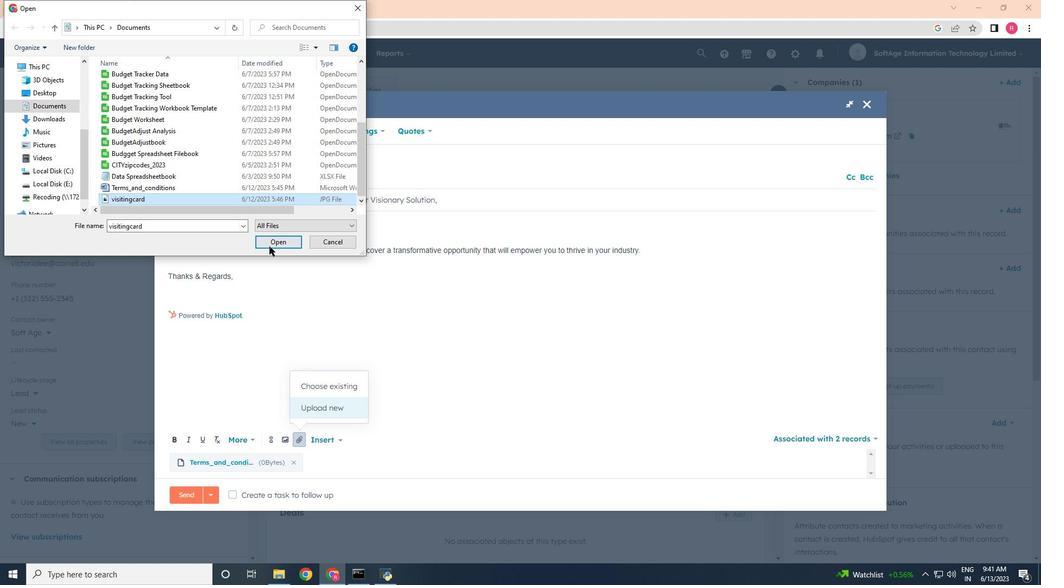 
Action: Mouse moved to (242, 285)
Screenshot: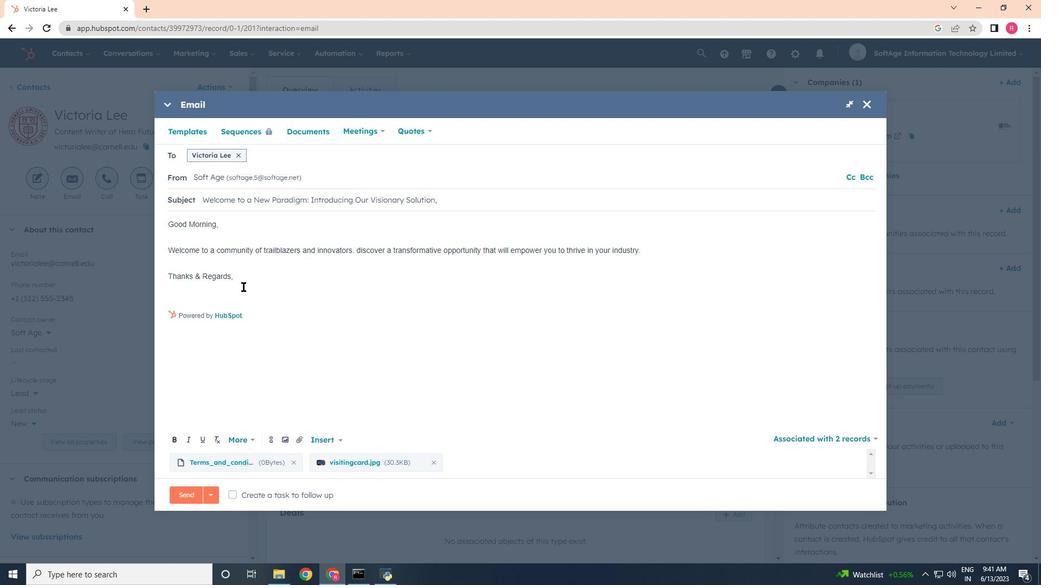 
Action: Mouse pressed left at (242, 285)
Screenshot: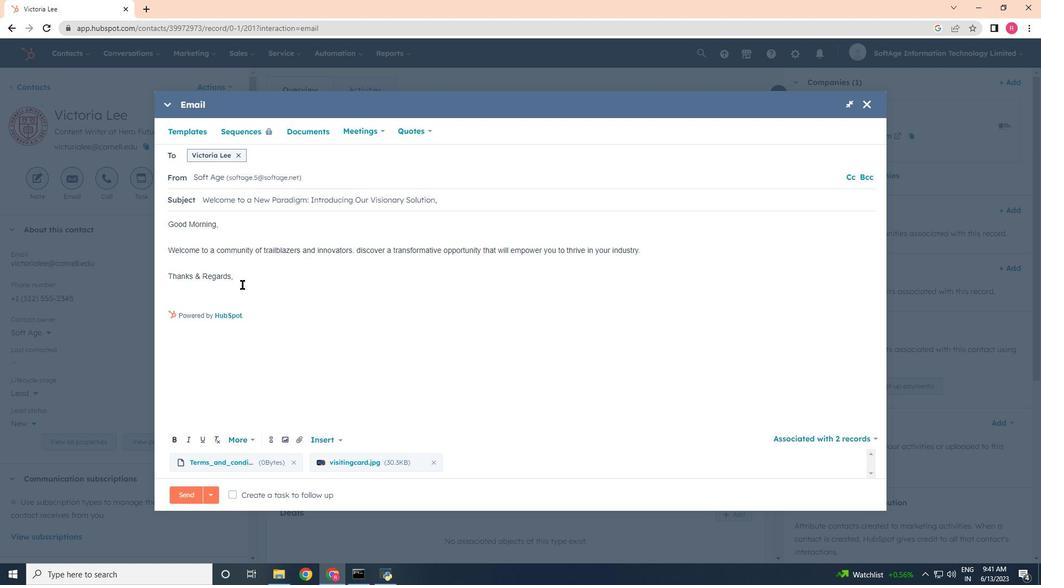 
Action: Mouse moved to (275, 442)
Screenshot: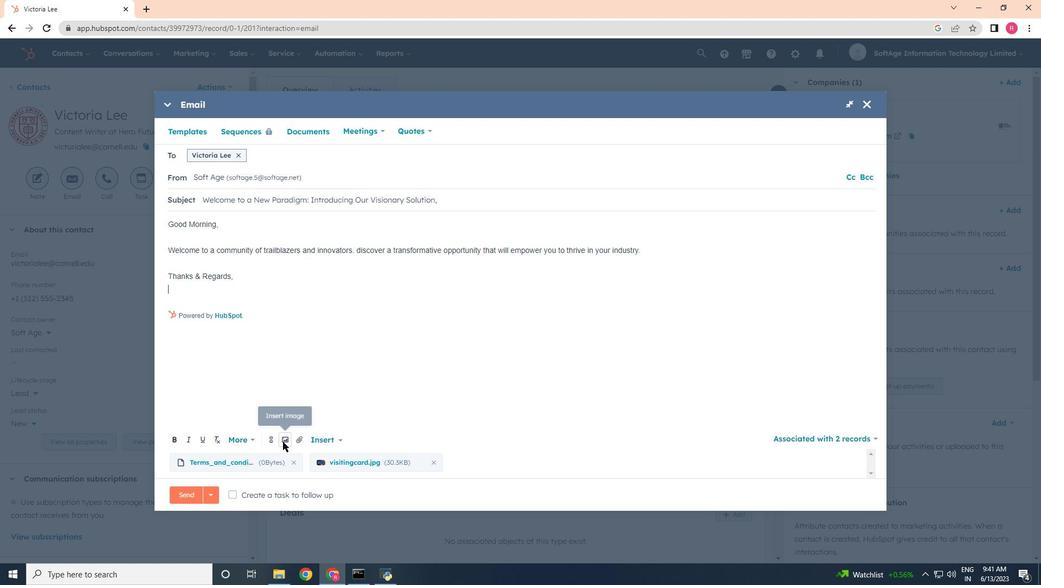 
Action: Mouse pressed left at (275, 442)
Screenshot: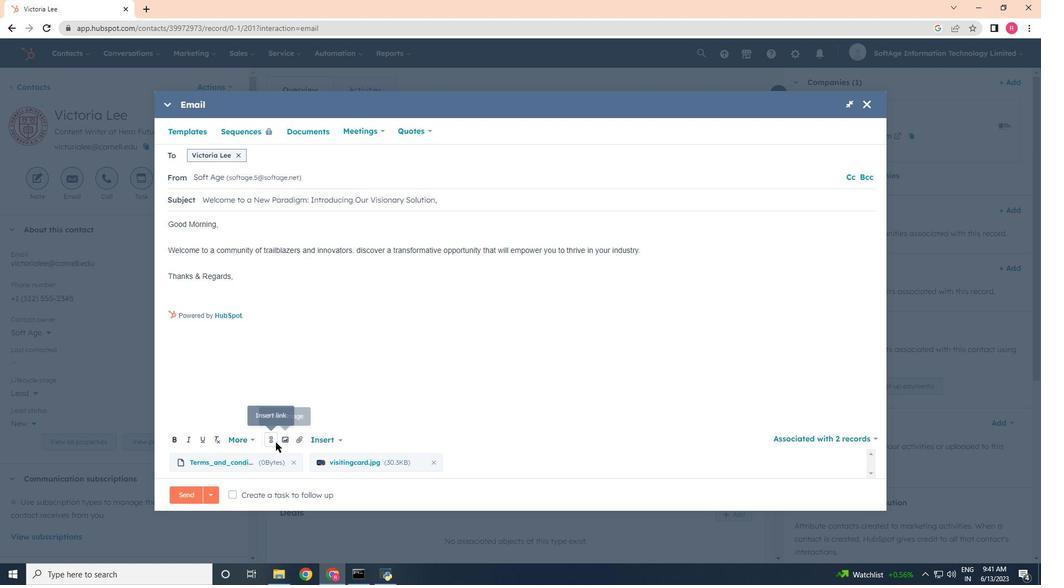 
Action: Mouse moved to (294, 325)
Screenshot: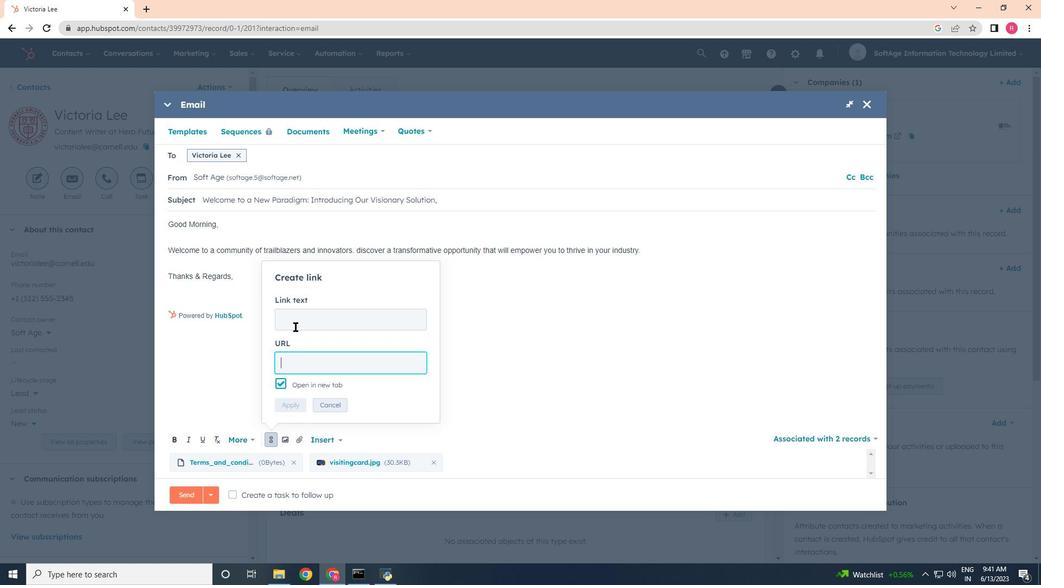 
Action: Mouse pressed left at (294, 325)
Screenshot: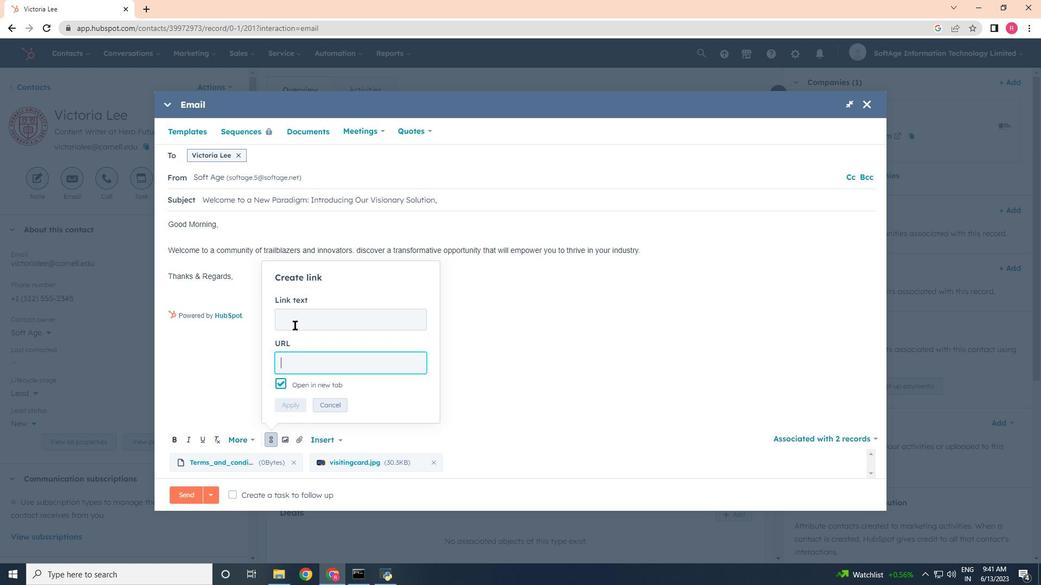 
Action: Key pressed <Key.shift>Facebbok
Screenshot: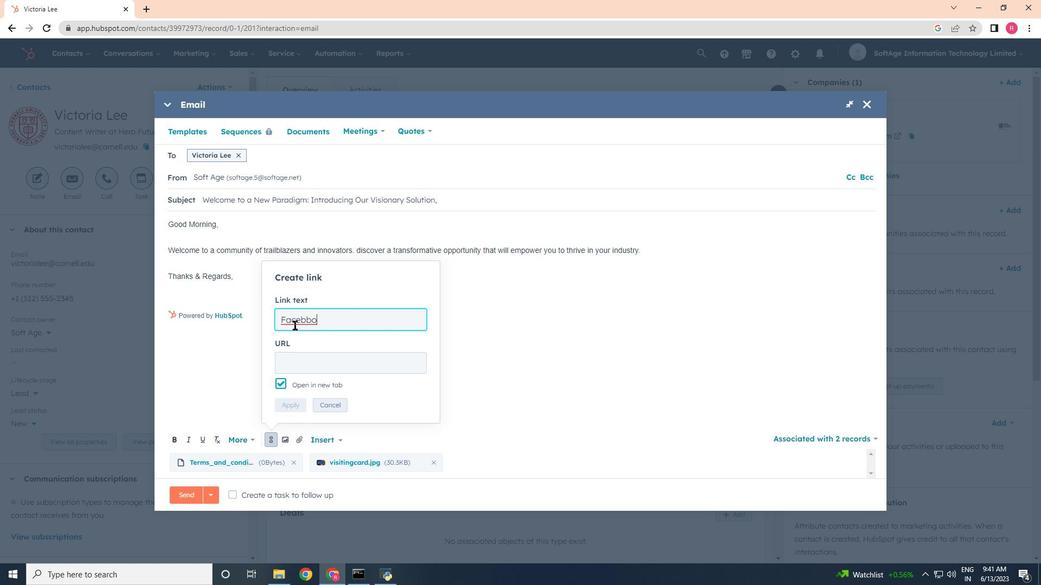 
Action: Mouse moved to (311, 319)
Screenshot: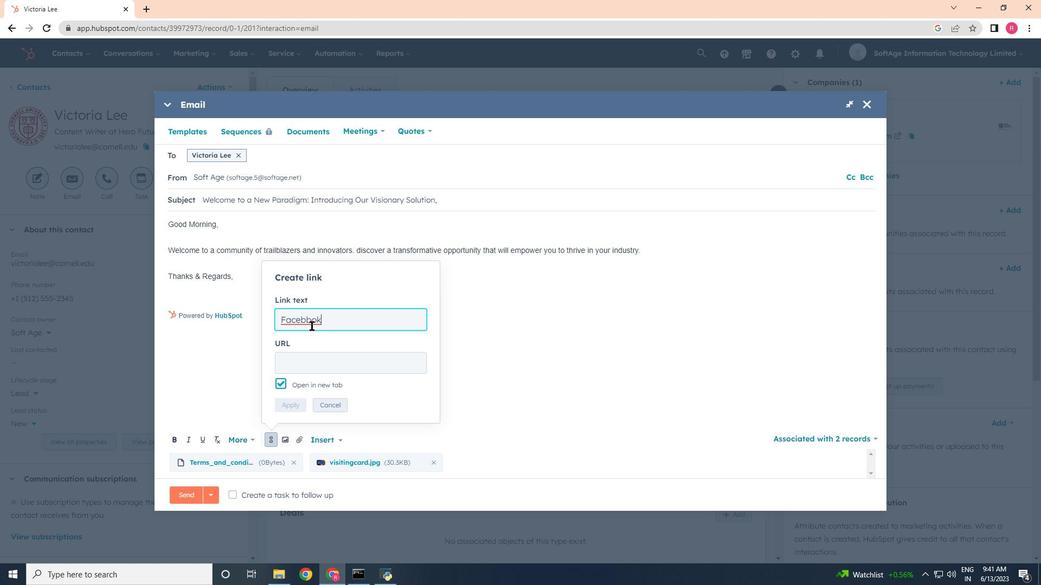 
Action: Mouse pressed left at (311, 319)
Screenshot: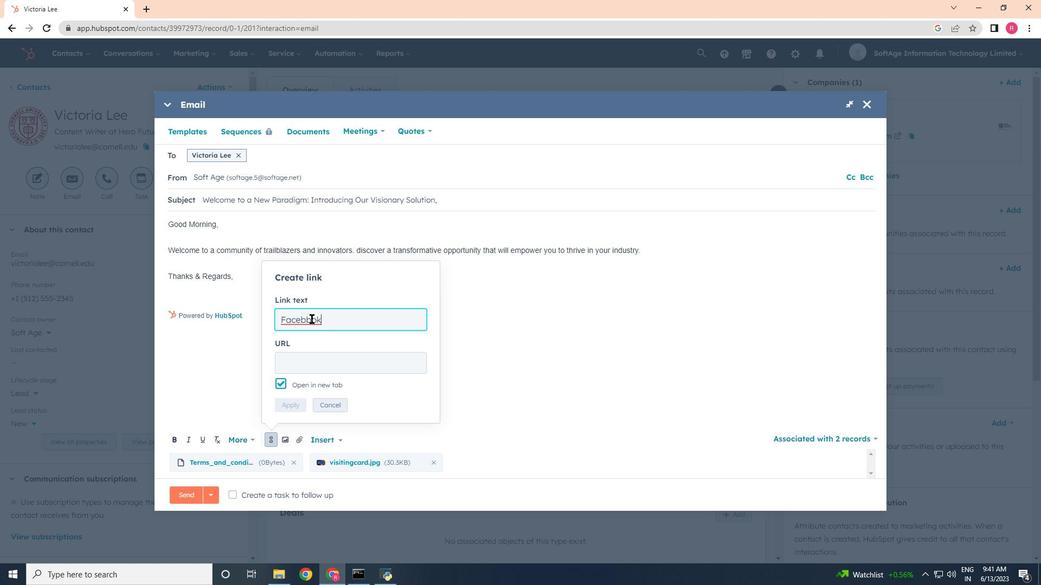
Action: Key pressed <Key.backspace>o
Screenshot: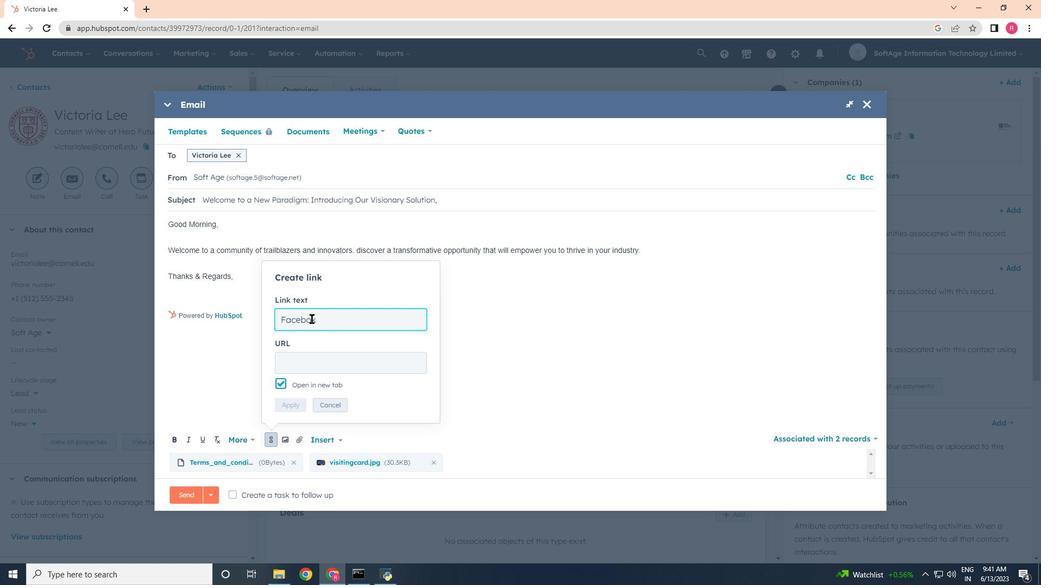 
Action: Mouse moved to (346, 363)
Screenshot: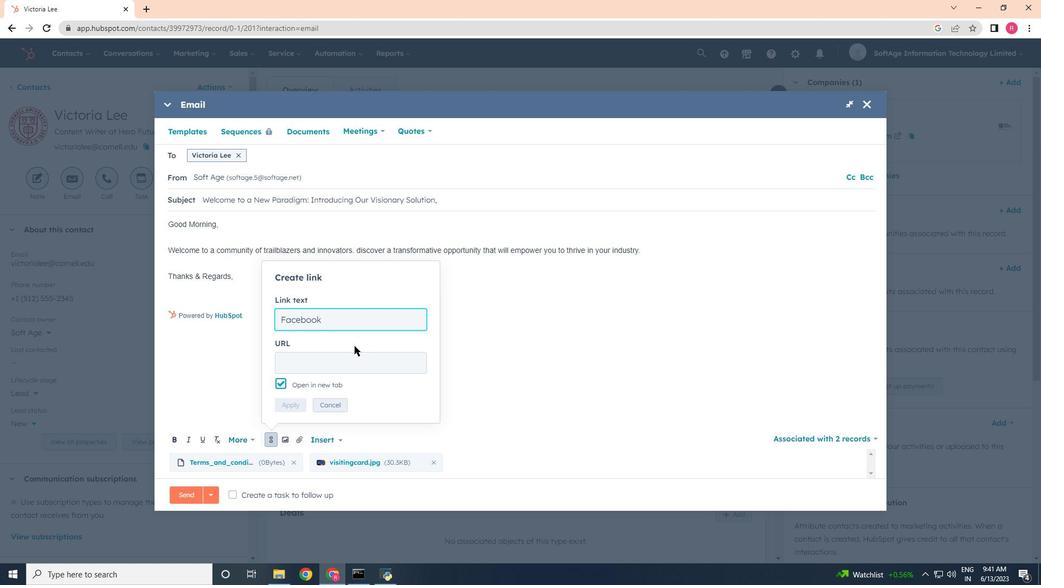 
Action: Mouse pressed left at (346, 363)
Screenshot: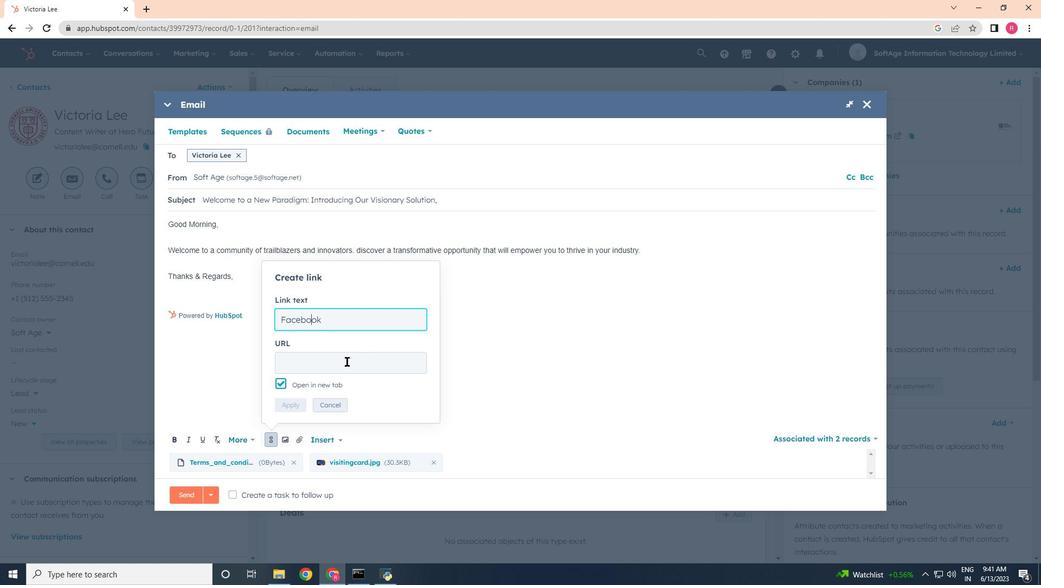 
Action: Key pressed <Key.shift>www.facebook.com
Screenshot: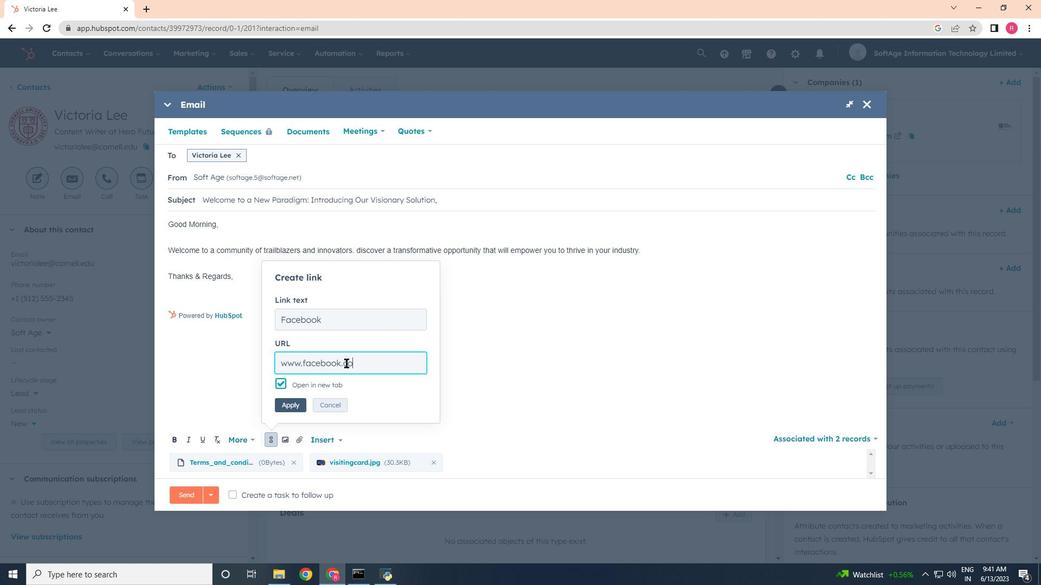 
Action: Mouse moved to (286, 408)
Screenshot: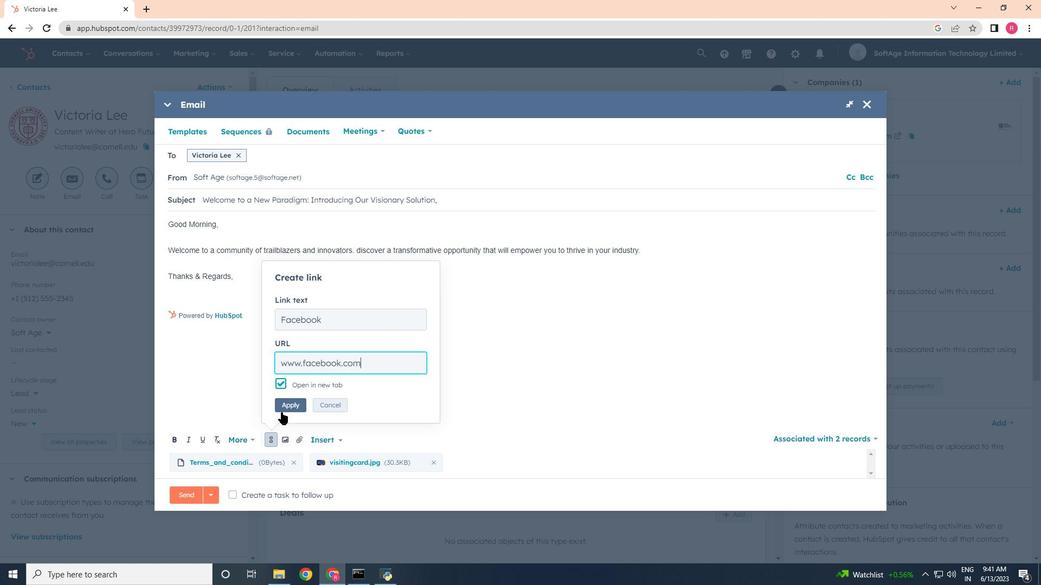 
Action: Mouse pressed left at (286, 408)
Screenshot: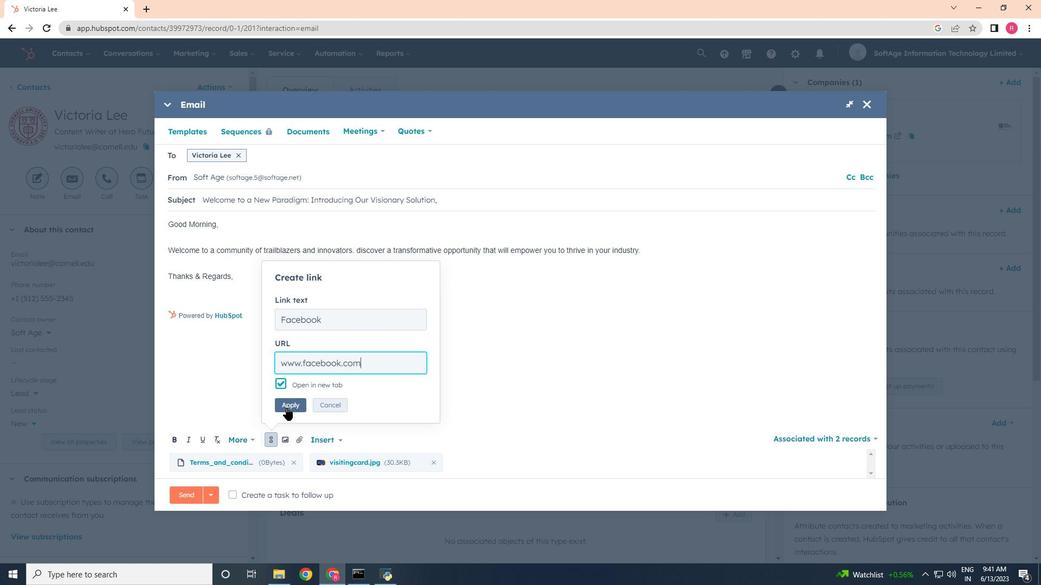 
Action: Mouse moved to (234, 497)
Screenshot: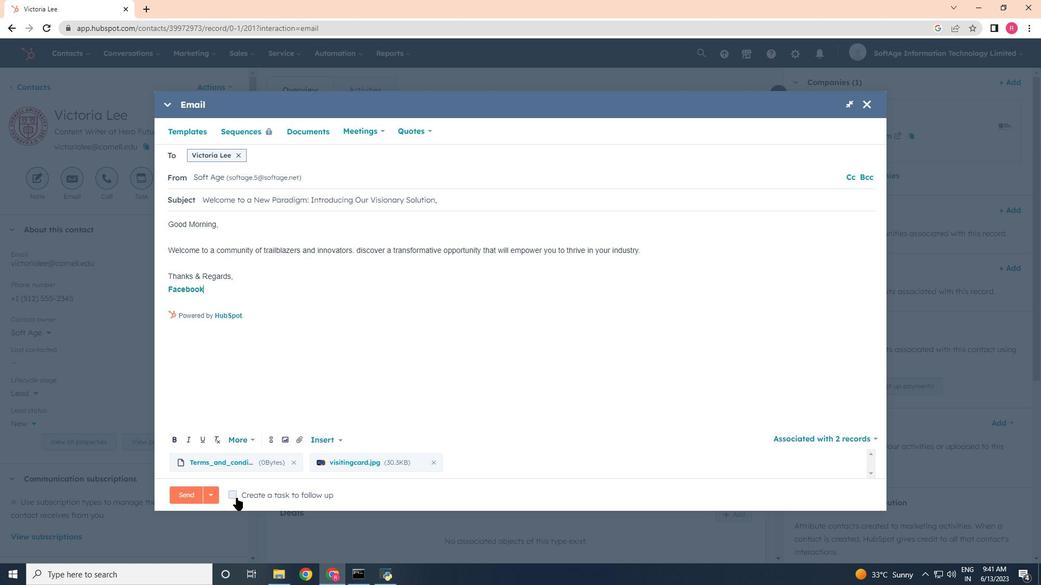 
Action: Mouse pressed left at (234, 497)
Screenshot: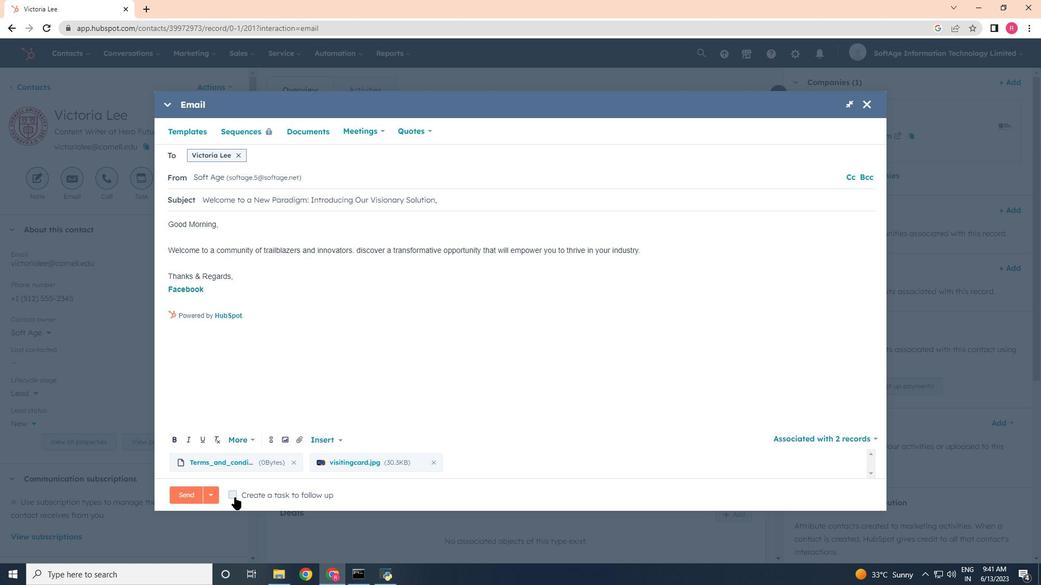
Action: Mouse moved to (240, 493)
Screenshot: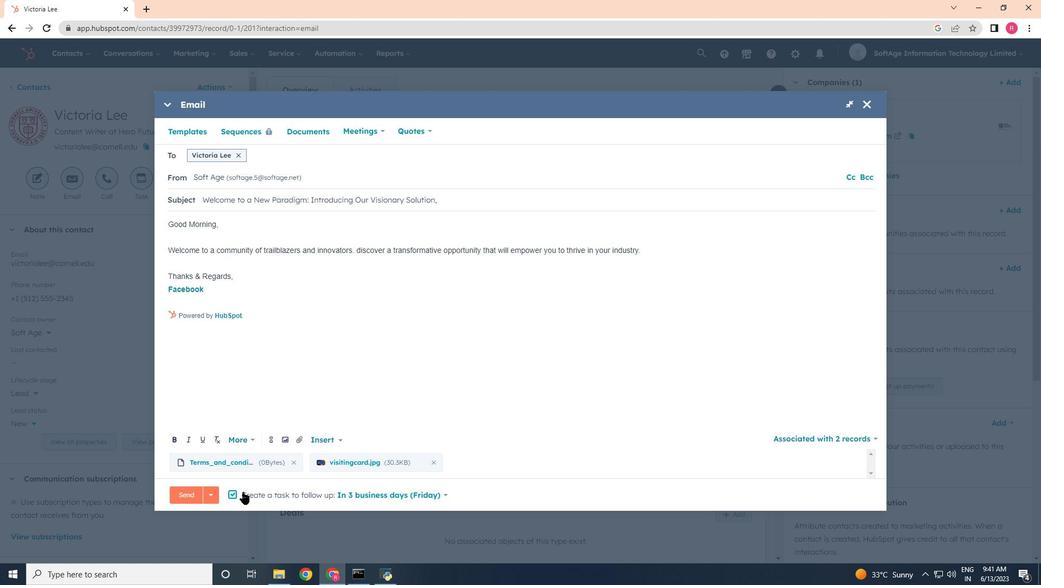 
Action: Mouse pressed left at (240, 493)
Screenshot: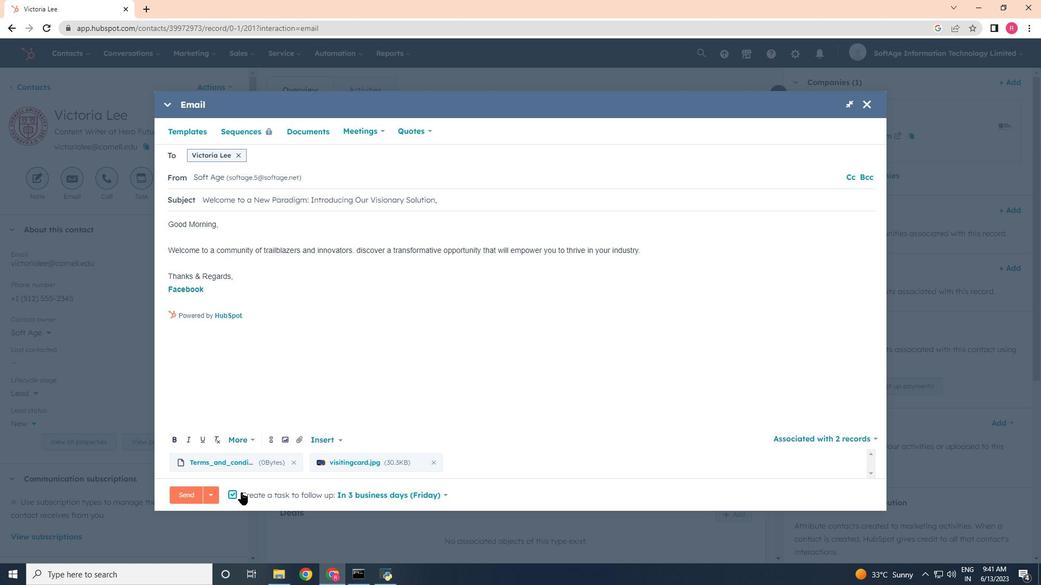
Action: Mouse moved to (230, 490)
Screenshot: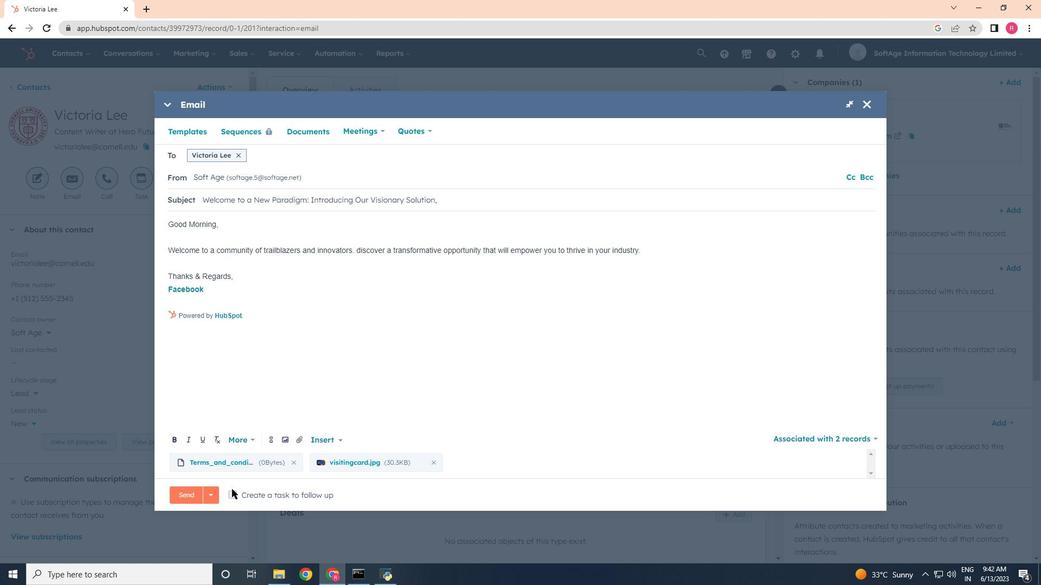 
Action: Mouse pressed left at (230, 490)
Screenshot: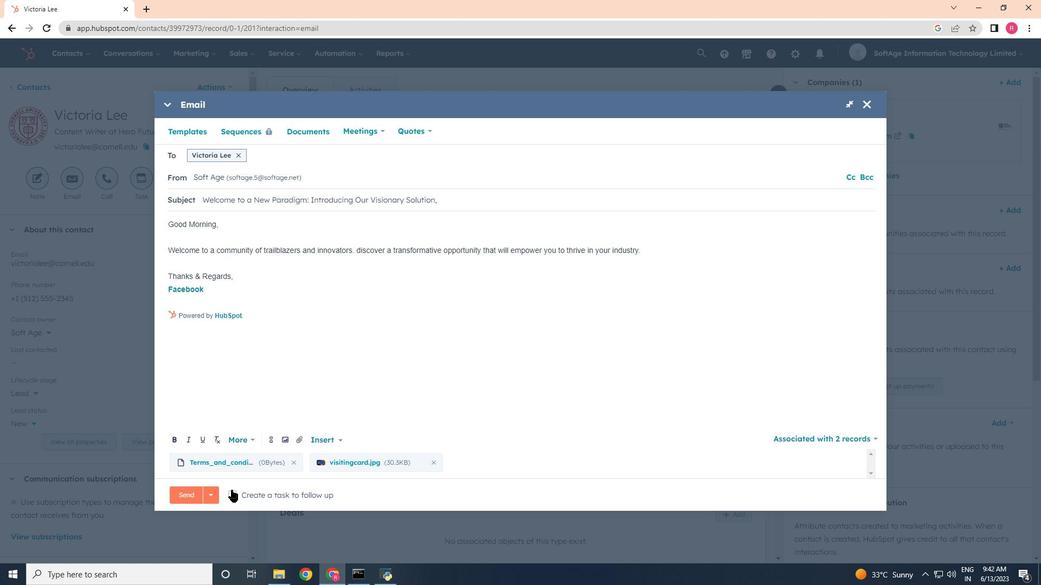 
Action: Mouse moved to (440, 495)
Screenshot: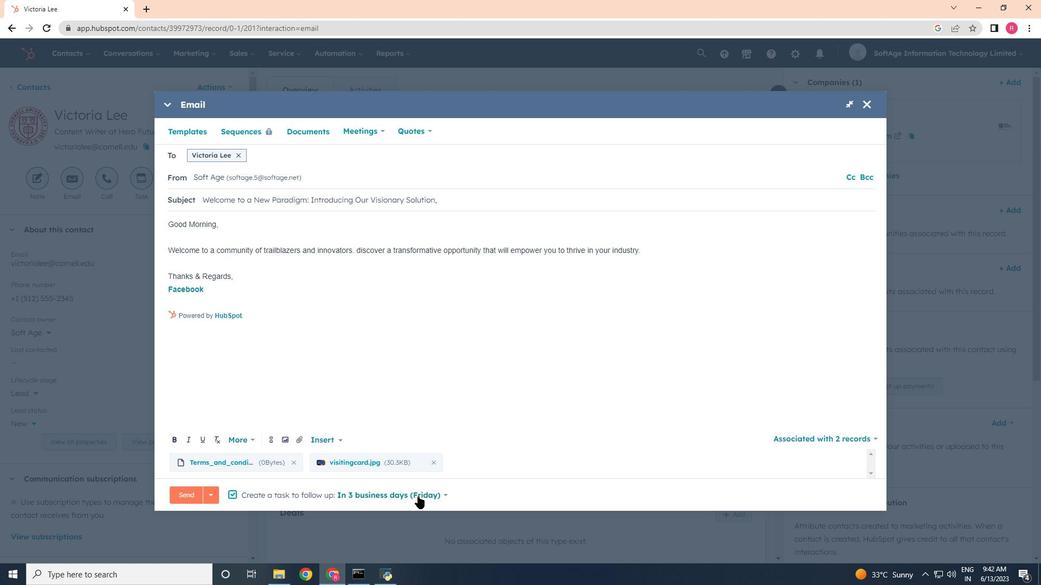 
Action: Mouse pressed left at (440, 495)
Screenshot: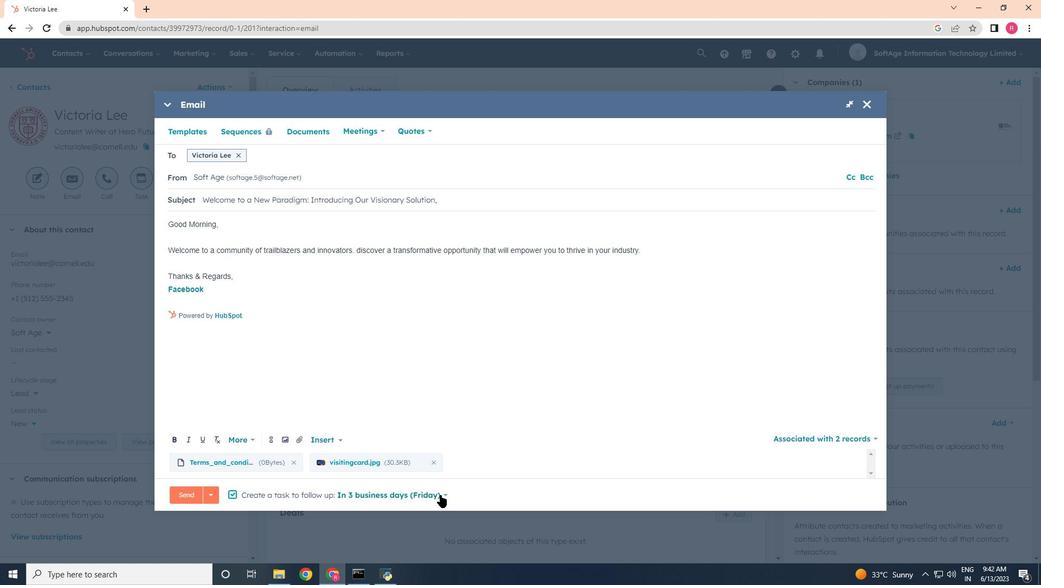 
Action: Mouse moved to (388, 450)
Screenshot: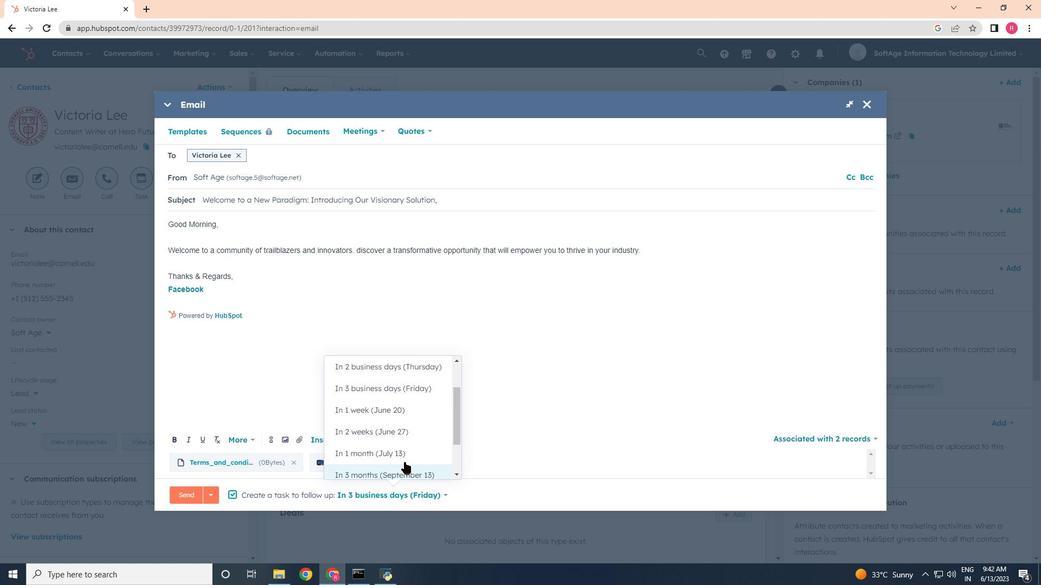 
Action: Mouse scrolled (388, 449) with delta (0, 0)
Screenshot: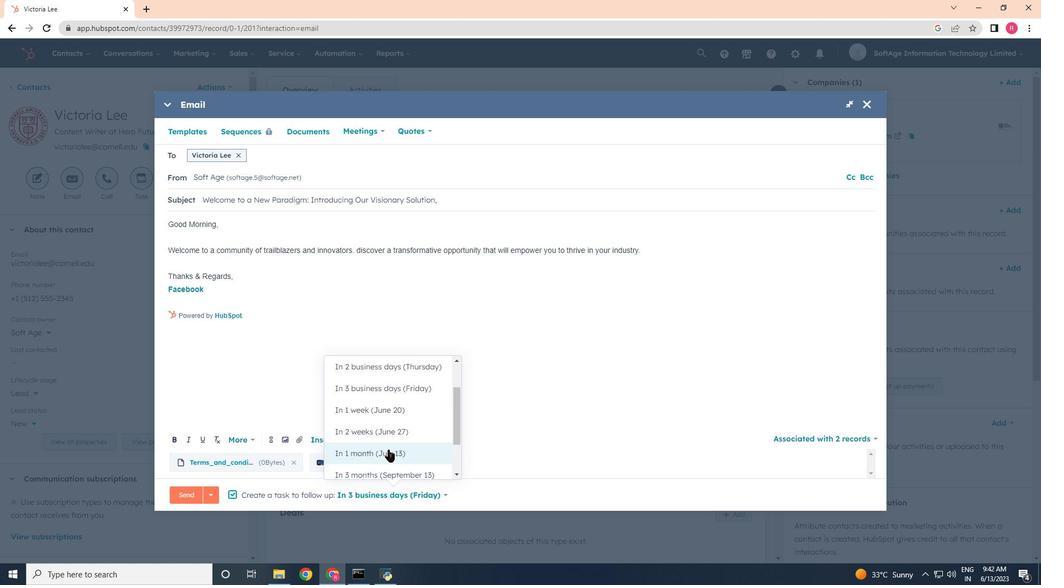 
Action: Mouse scrolled (388, 449) with delta (0, 0)
Screenshot: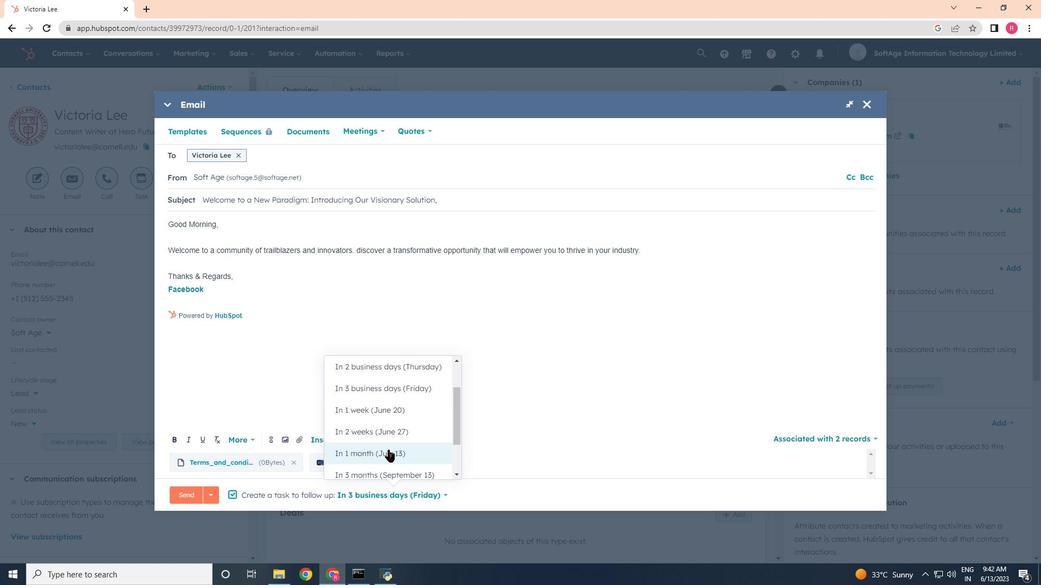 
Action: Mouse scrolled (388, 449) with delta (0, 0)
Screenshot: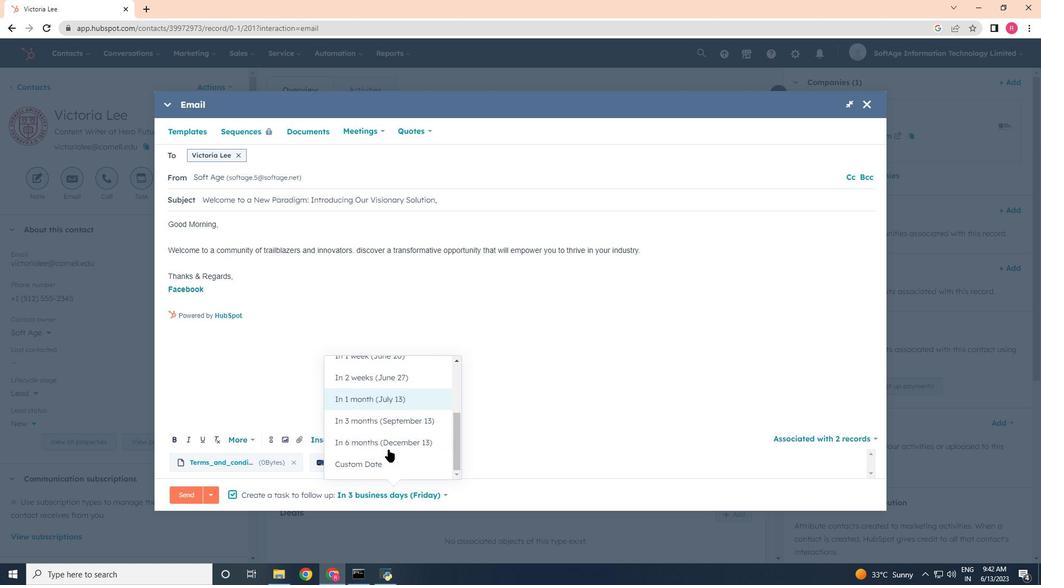 
Action: Mouse scrolled (388, 450) with delta (0, 0)
Screenshot: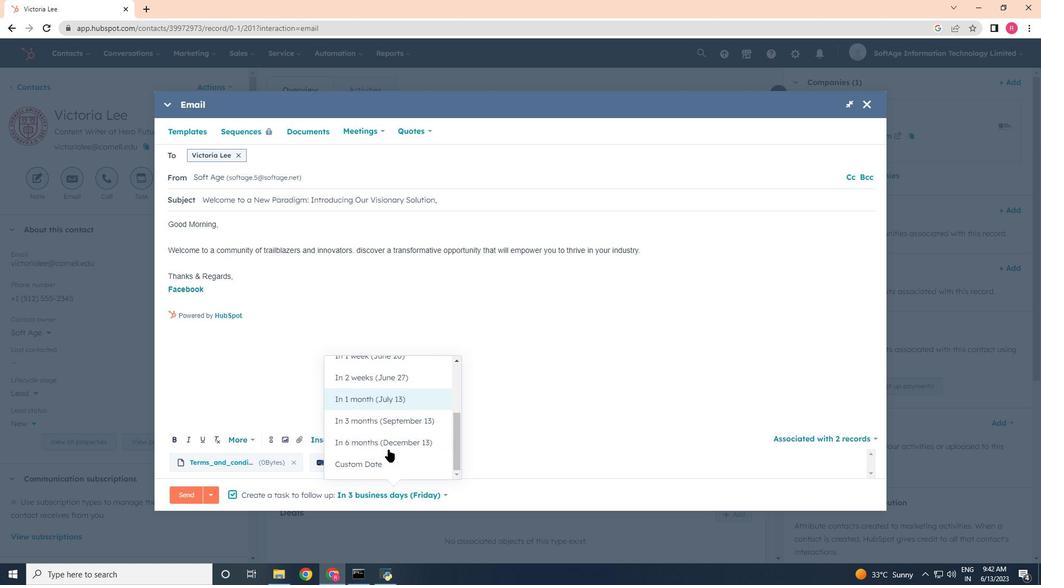 
Action: Mouse moved to (388, 449)
Screenshot: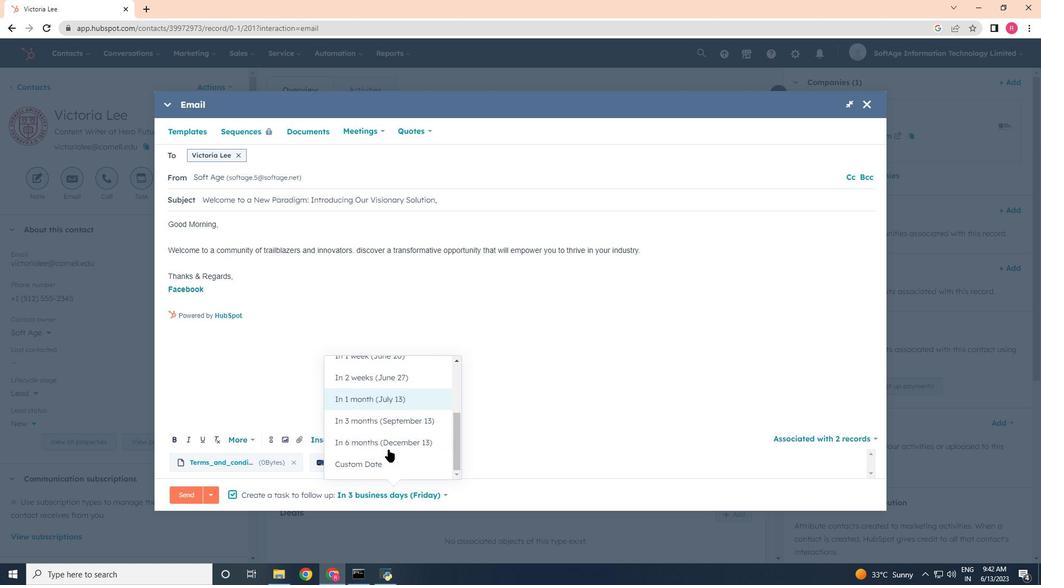 
Action: Mouse scrolled (388, 450) with delta (0, 0)
Screenshot: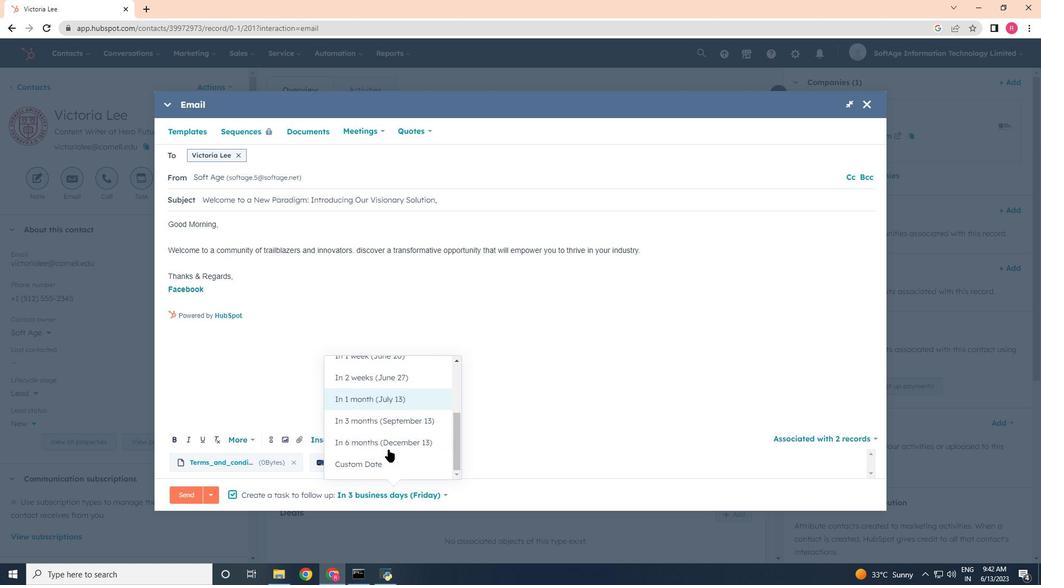 
Action: Mouse moved to (388, 449)
Screenshot: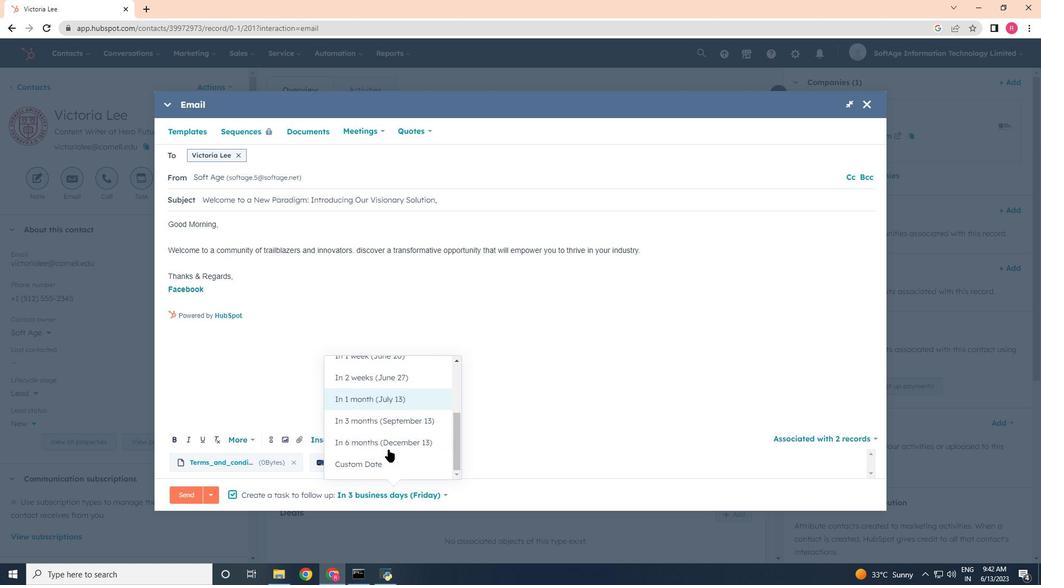 
Action: Mouse scrolled (388, 450) with delta (0, 0)
Screenshot: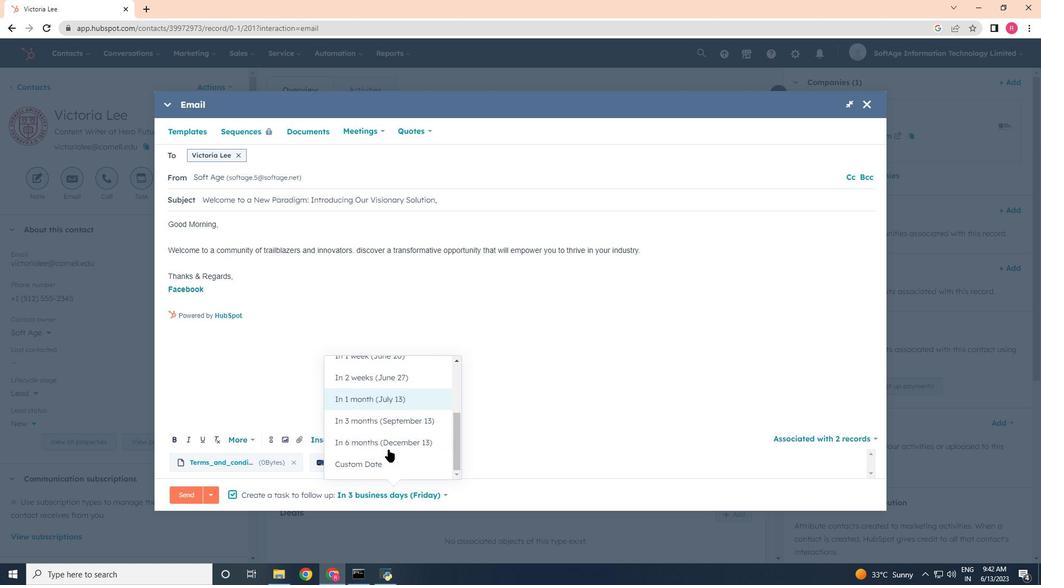 
Action: Mouse moved to (345, 390)
Screenshot: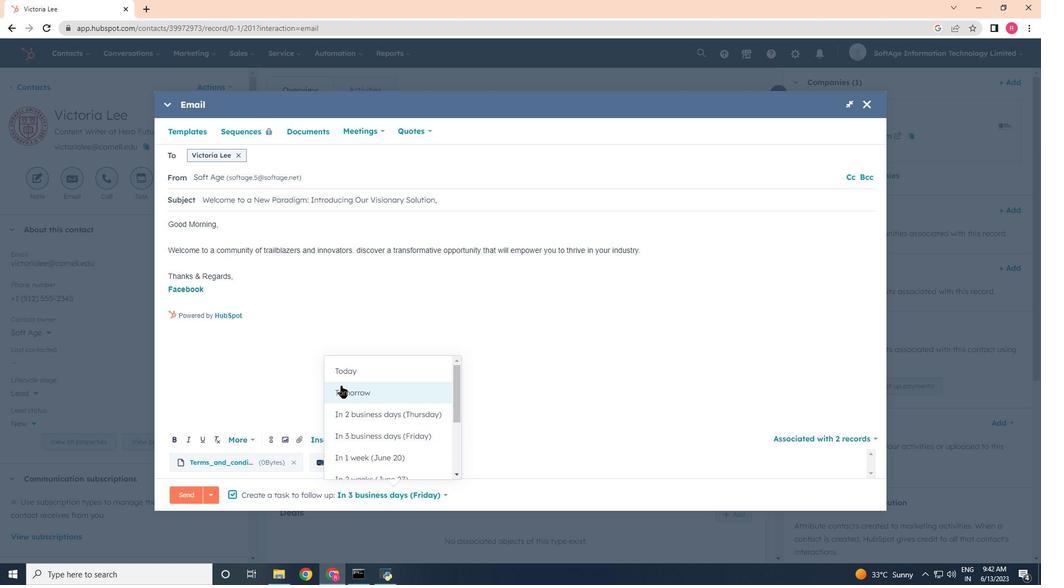 
Action: Mouse pressed left at (345, 390)
Screenshot: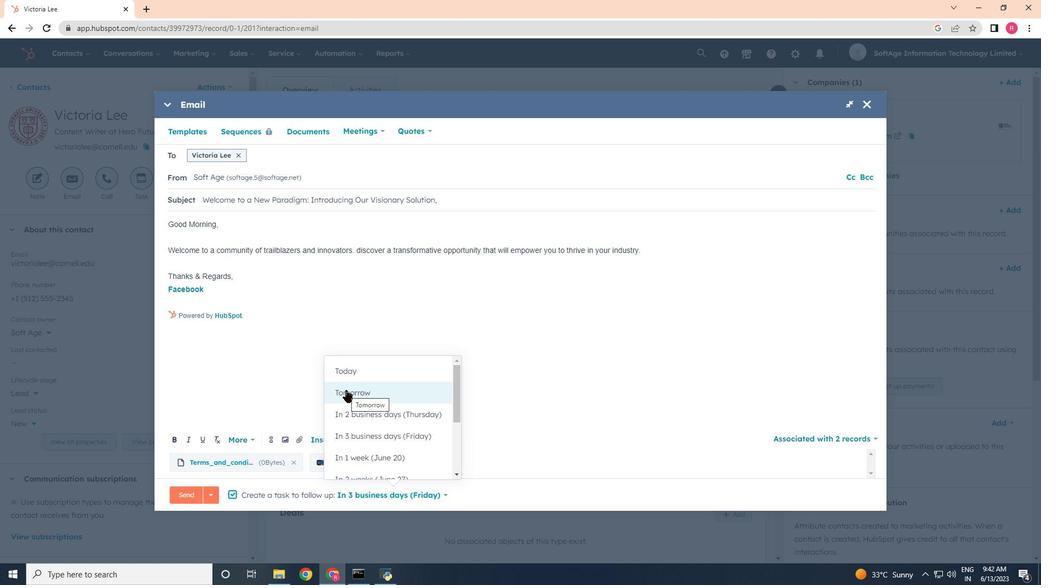 
Action: Mouse moved to (190, 499)
Screenshot: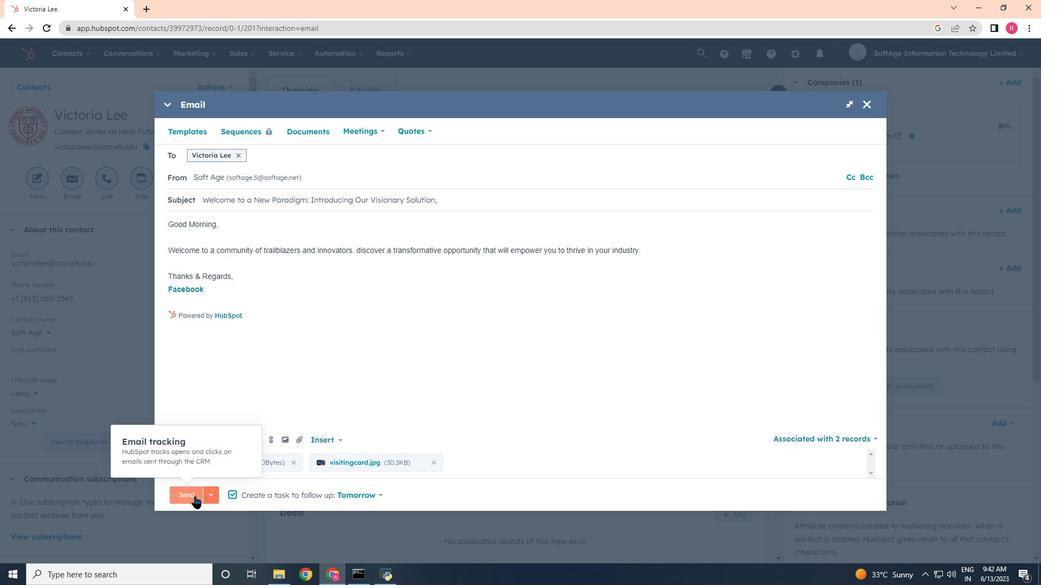 
Action: Mouse pressed left at (190, 499)
Screenshot: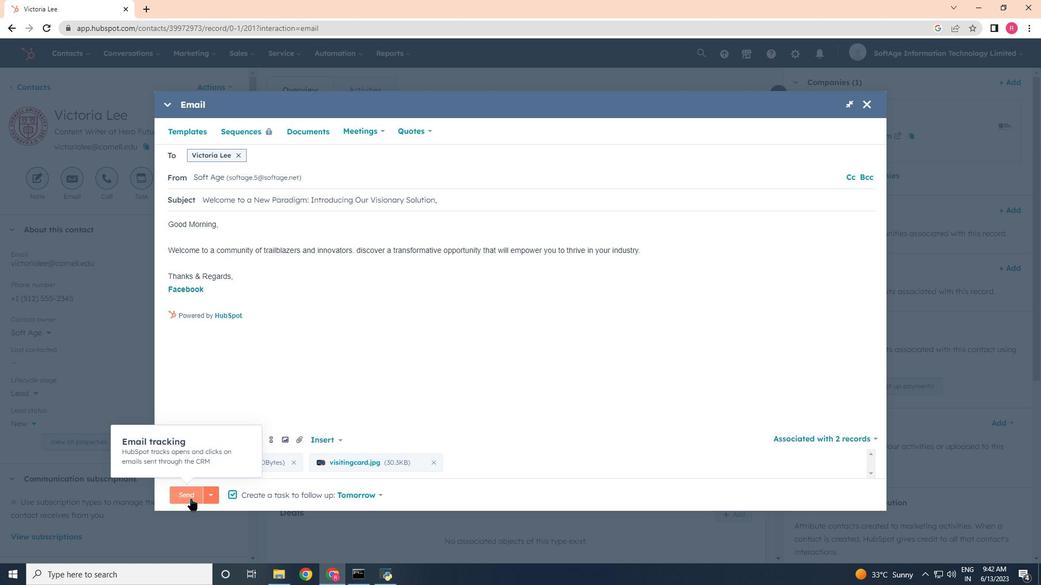 
Action: Mouse moved to (183, 503)
Screenshot: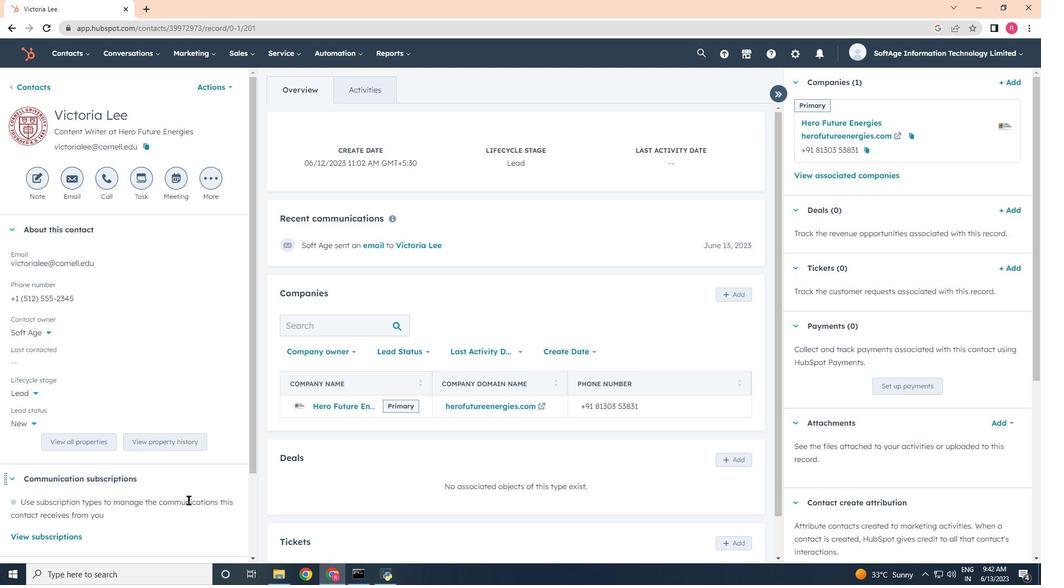 
